 Task: Create a due date automation trigger when advanced on, on the monday of the week a card is due add dates not starting today at 11:00 AM.
Action: Mouse moved to (777, 315)
Screenshot: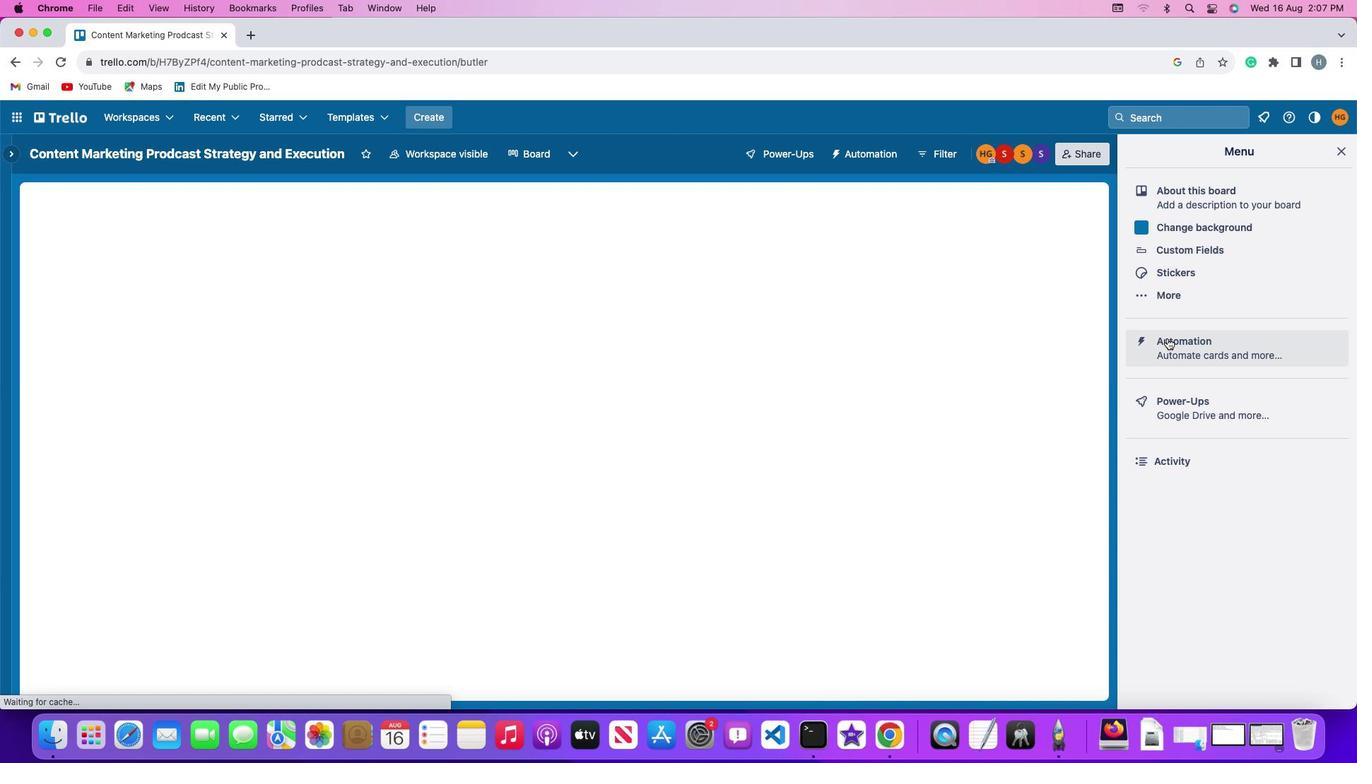 
Action: Mouse pressed left at (777, 315)
Screenshot: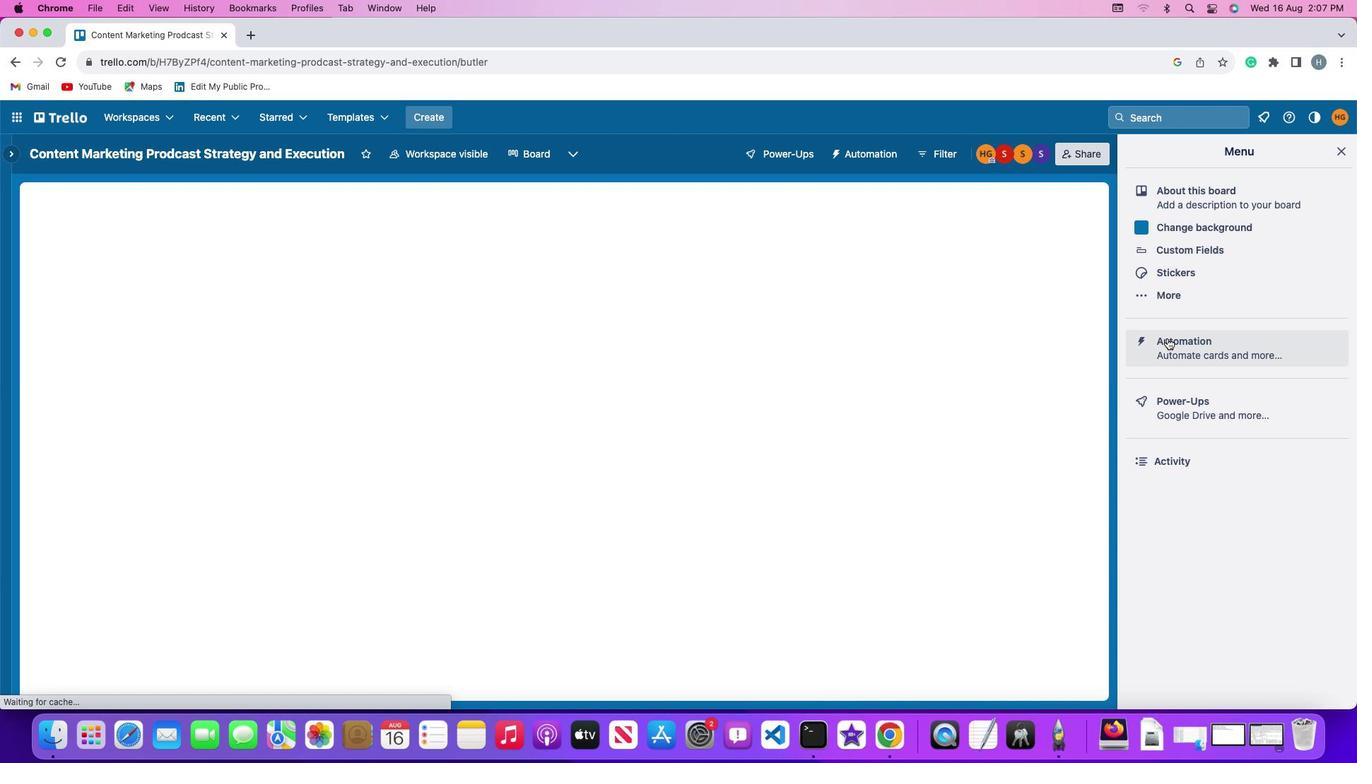 
Action: Mouse pressed left at (777, 315)
Screenshot: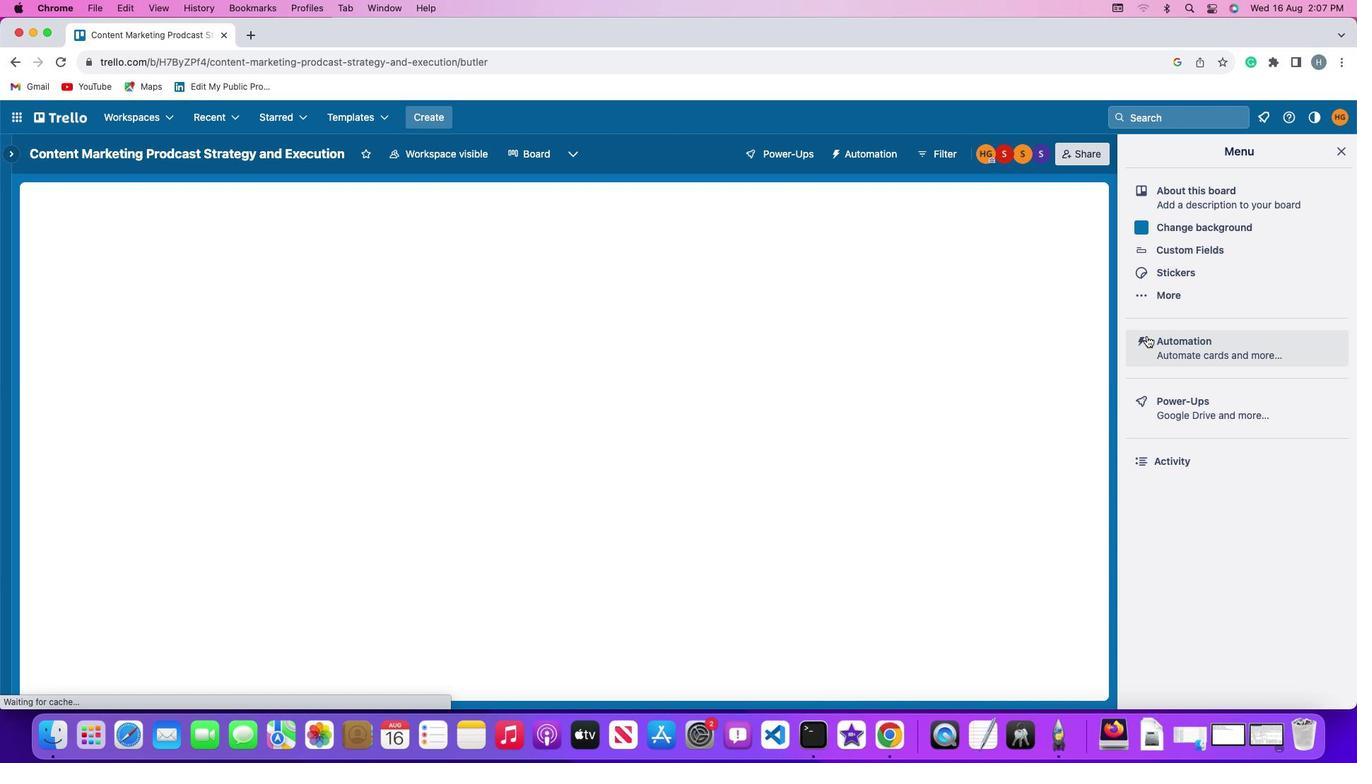 
Action: Mouse moved to (433, 312)
Screenshot: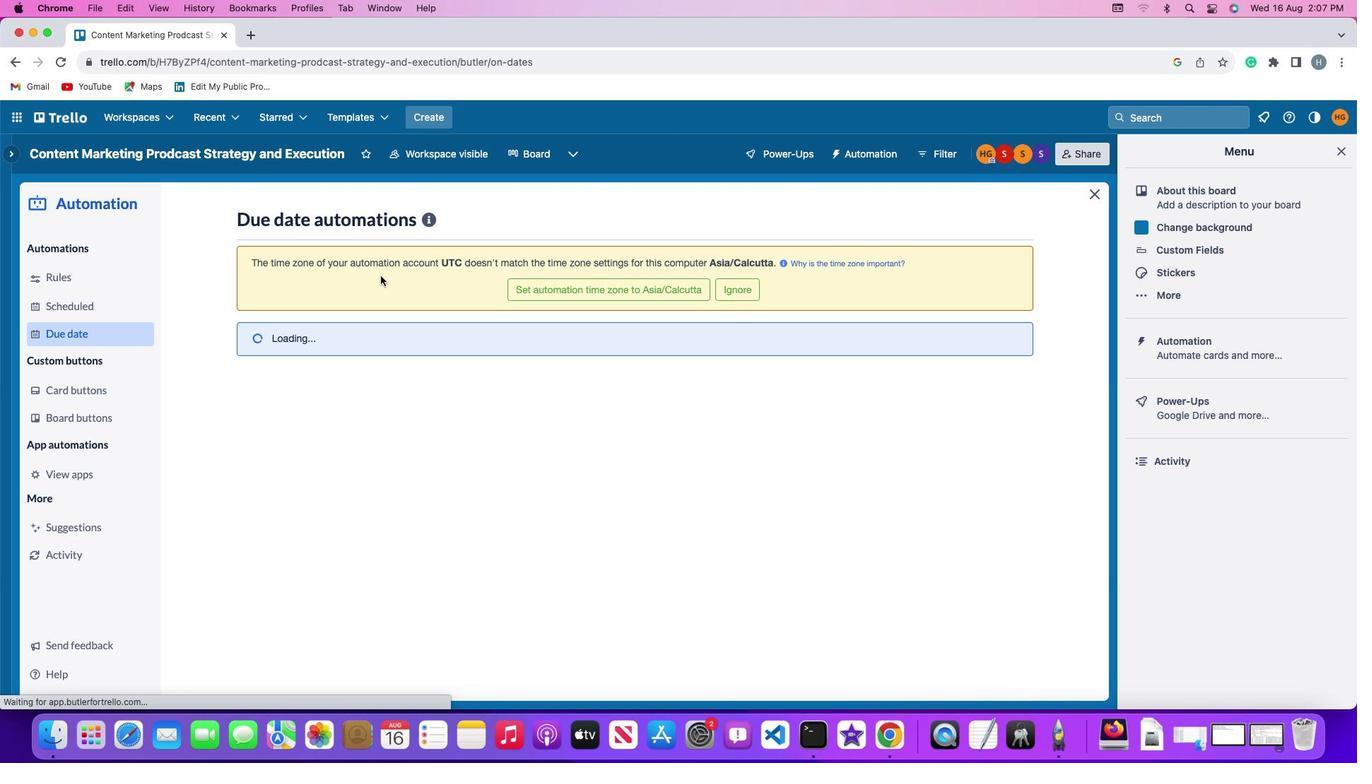 
Action: Mouse pressed left at (433, 312)
Screenshot: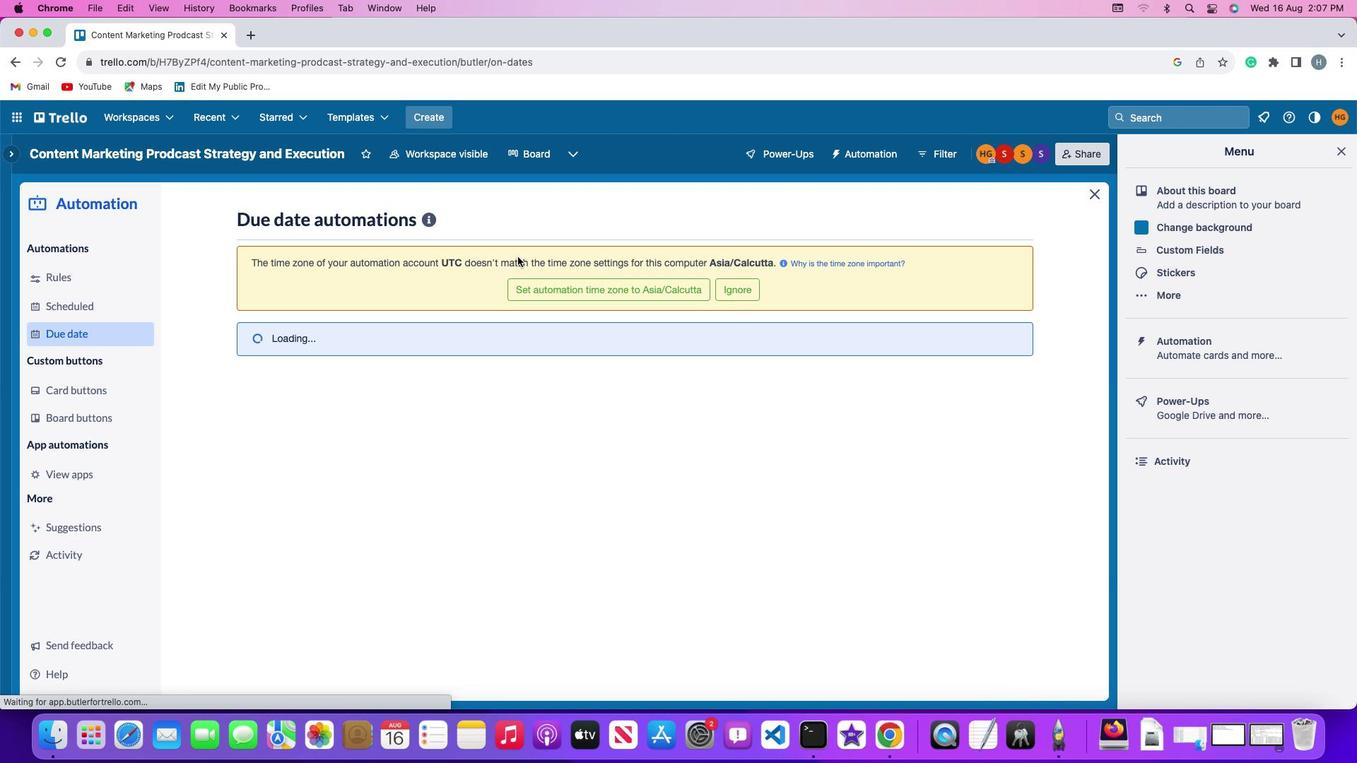 
Action: Mouse moved to (702, 249)
Screenshot: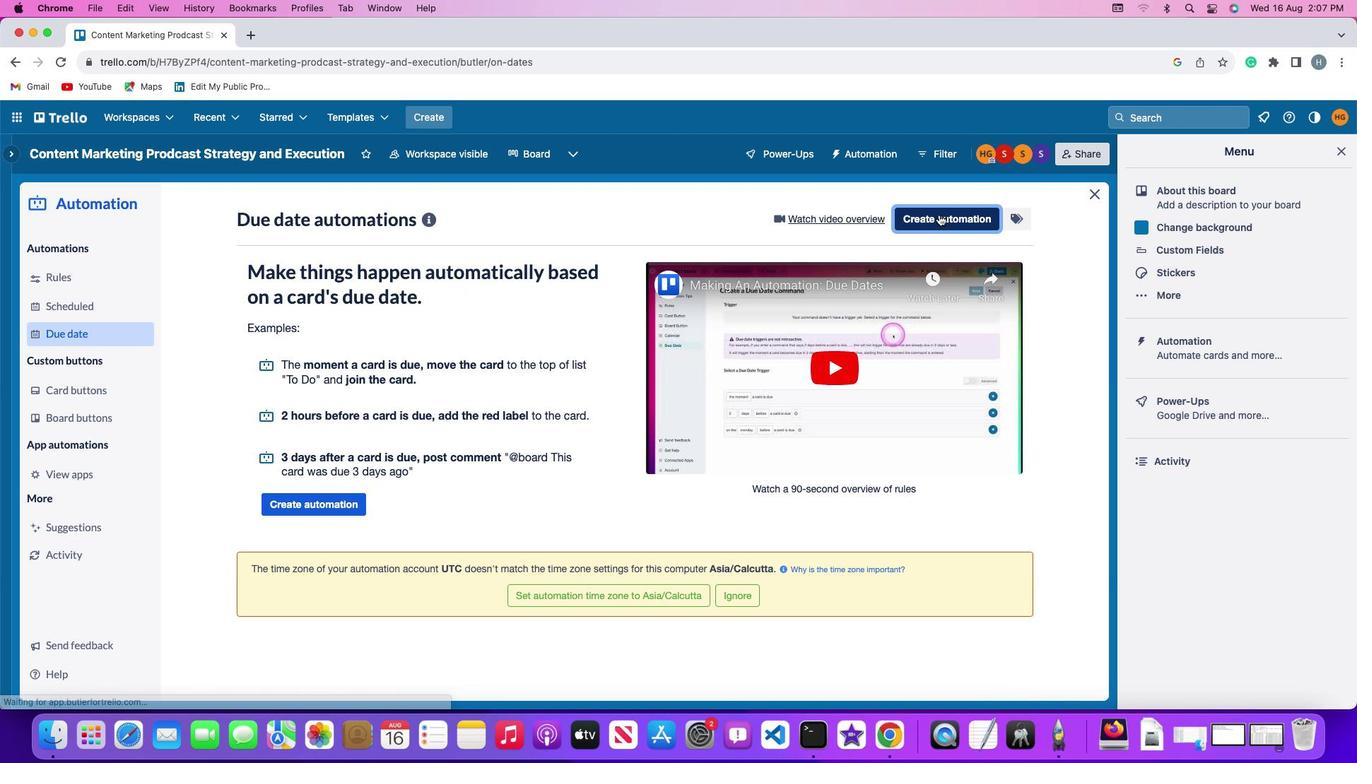 
Action: Mouse pressed left at (702, 249)
Screenshot: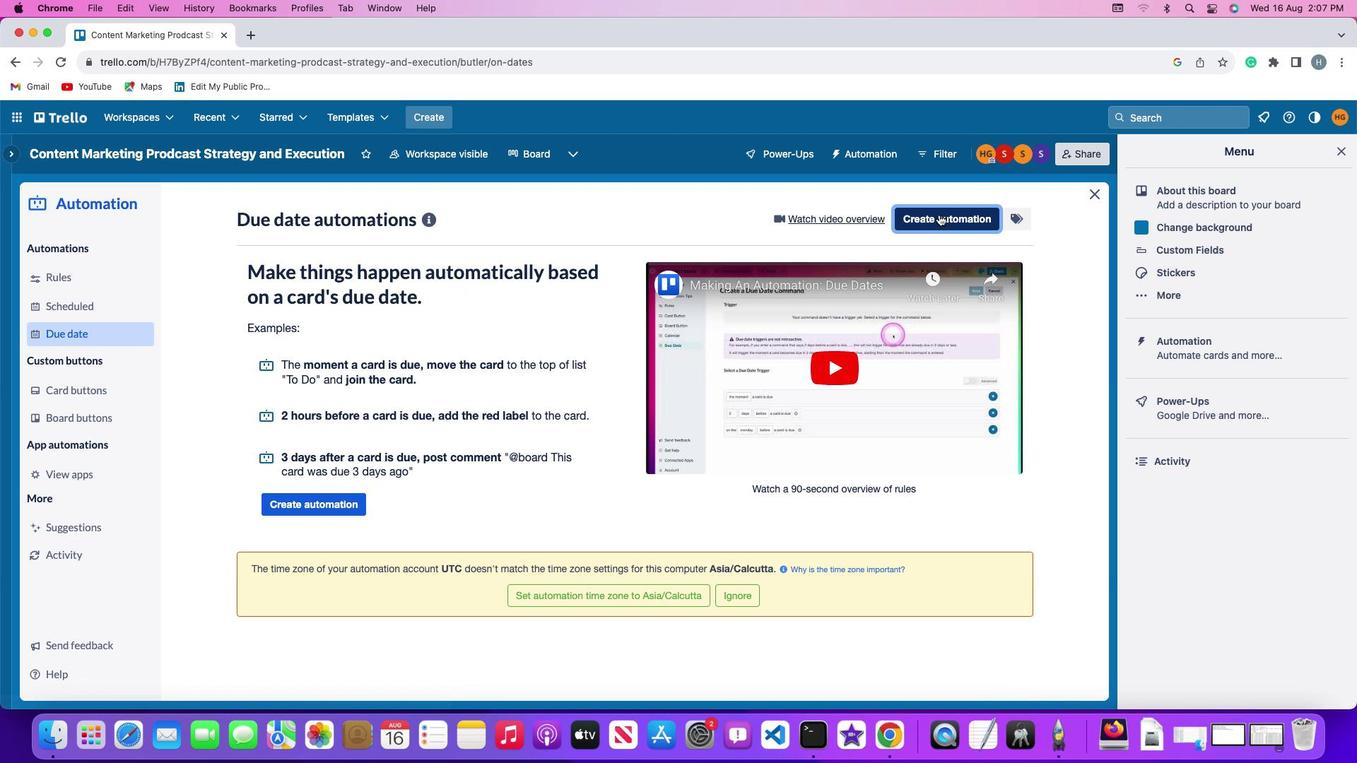 
Action: Mouse moved to (485, 325)
Screenshot: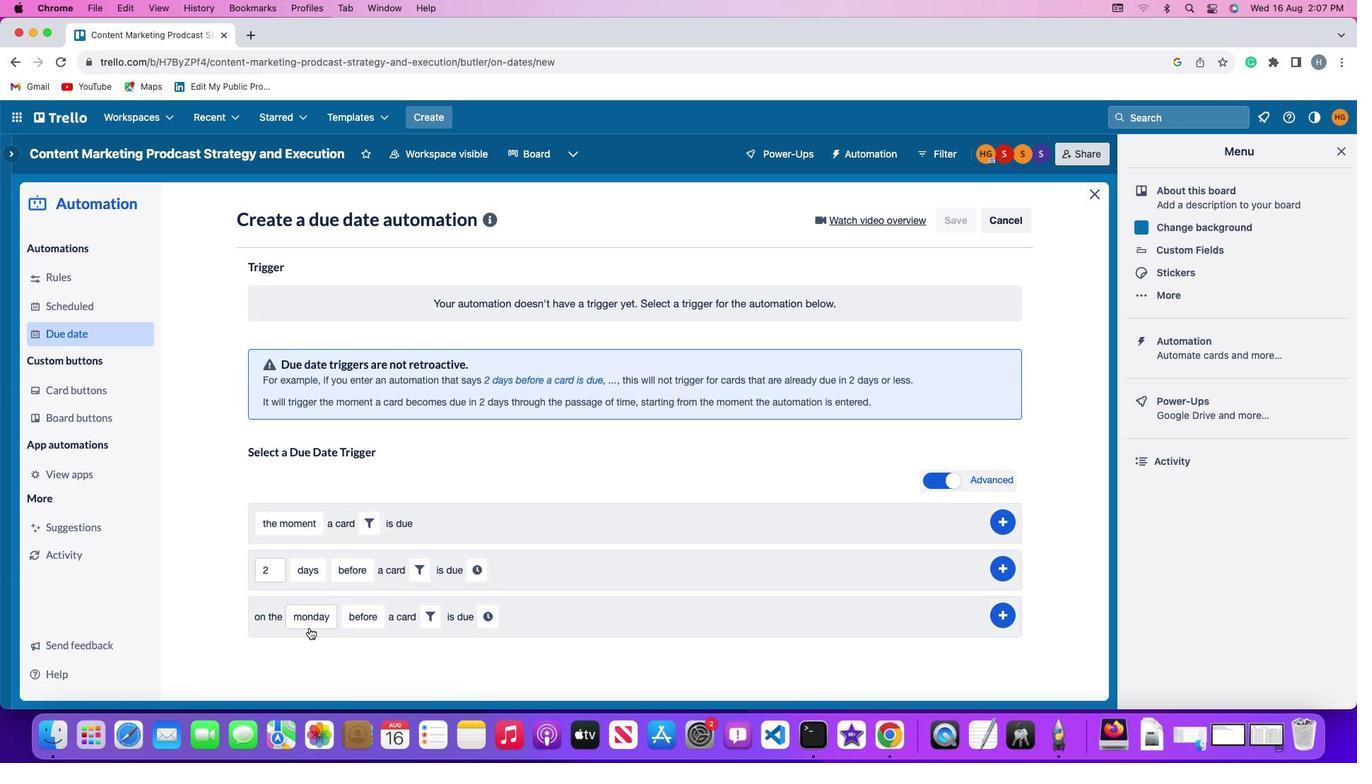 
Action: Mouse pressed left at (485, 325)
Screenshot: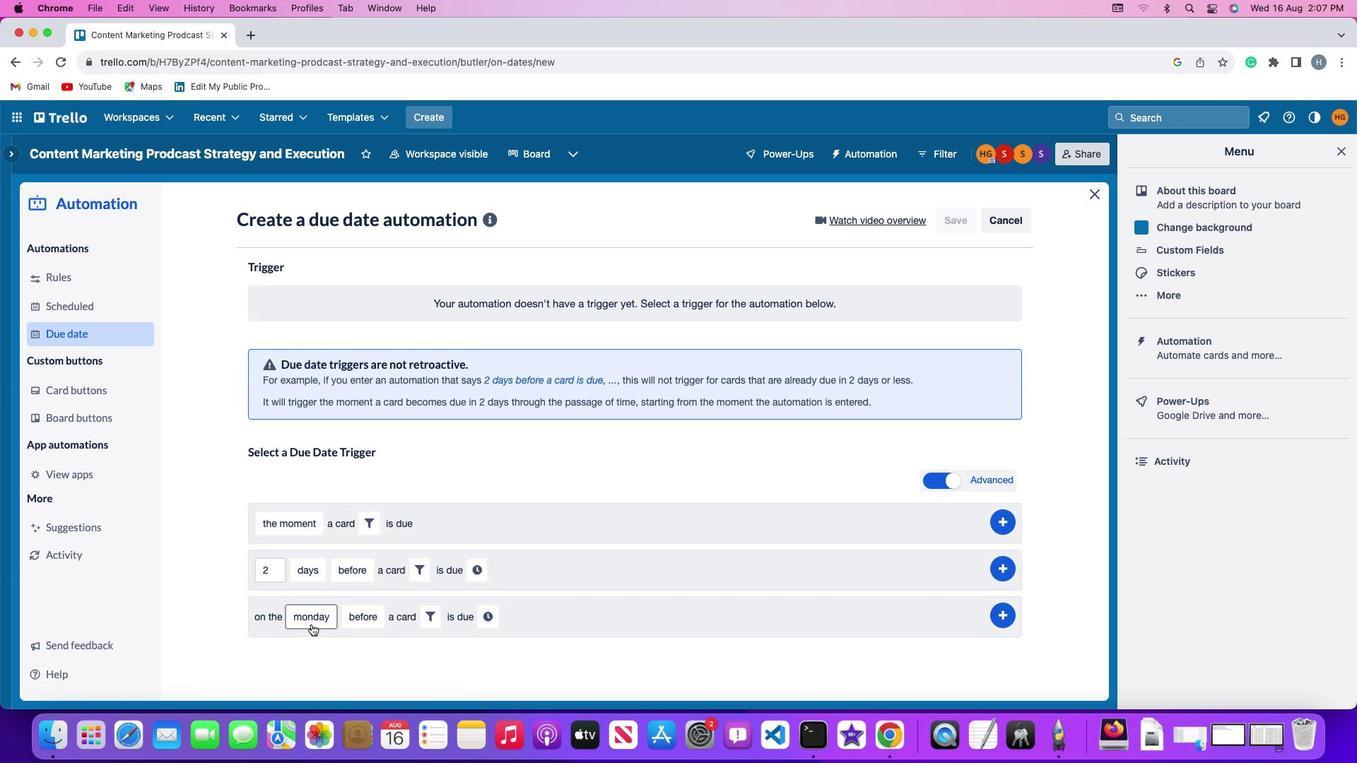 
Action: Mouse moved to (499, 465)
Screenshot: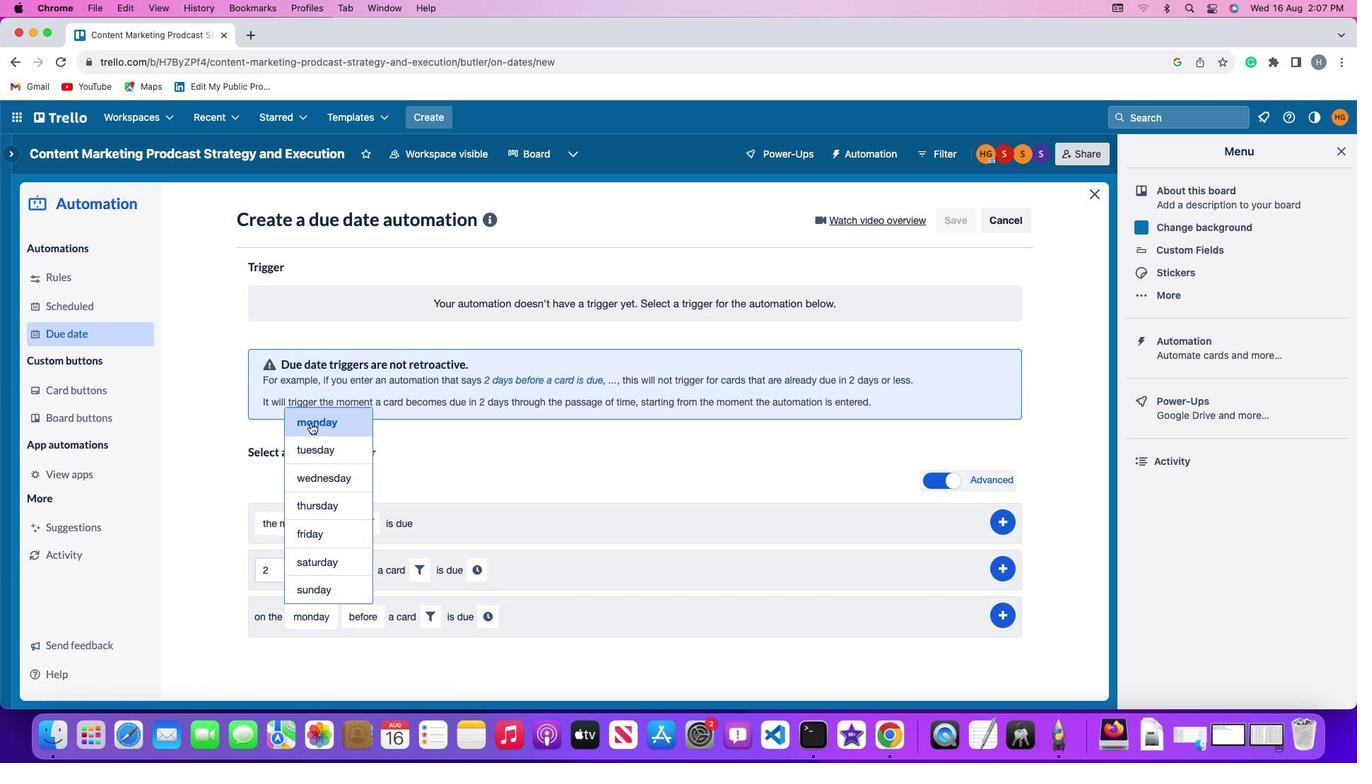 
Action: Mouse pressed left at (499, 465)
Screenshot: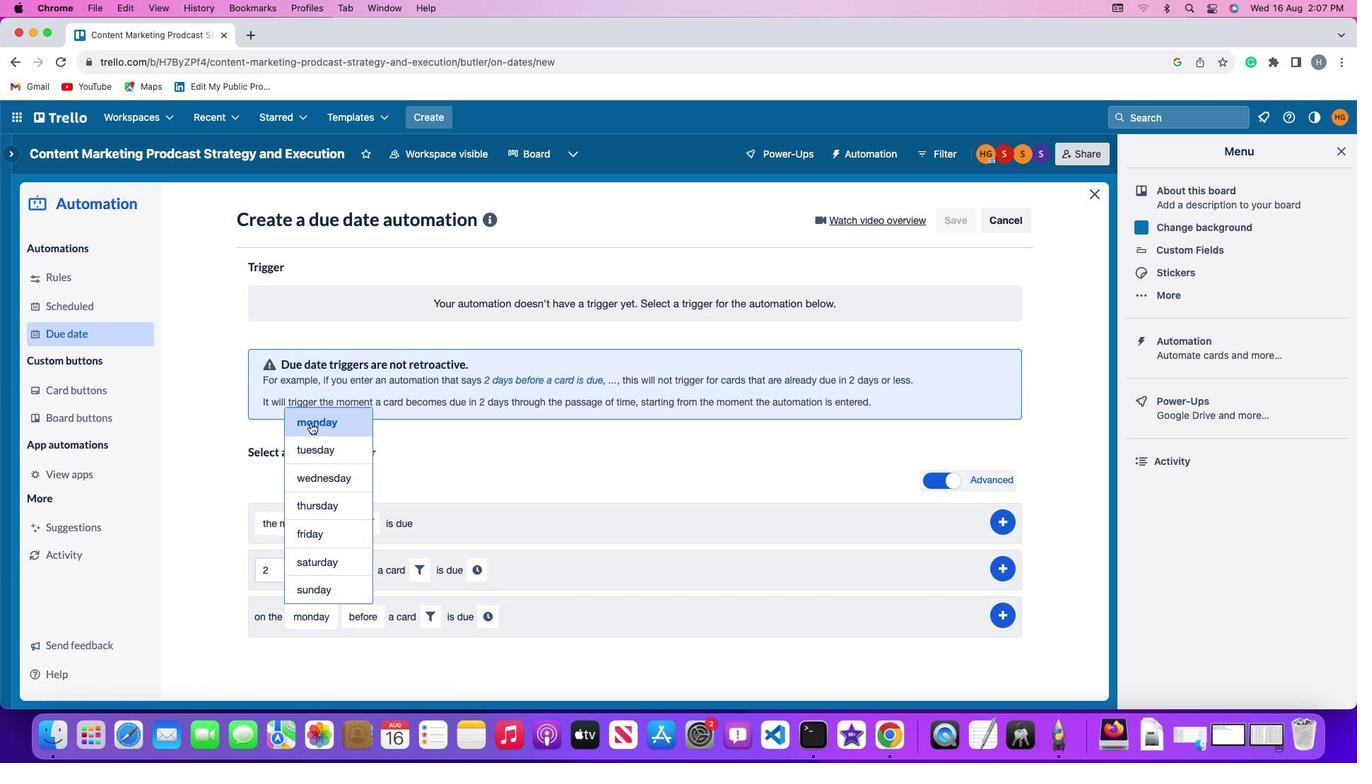 
Action: Mouse moved to (499, 359)
Screenshot: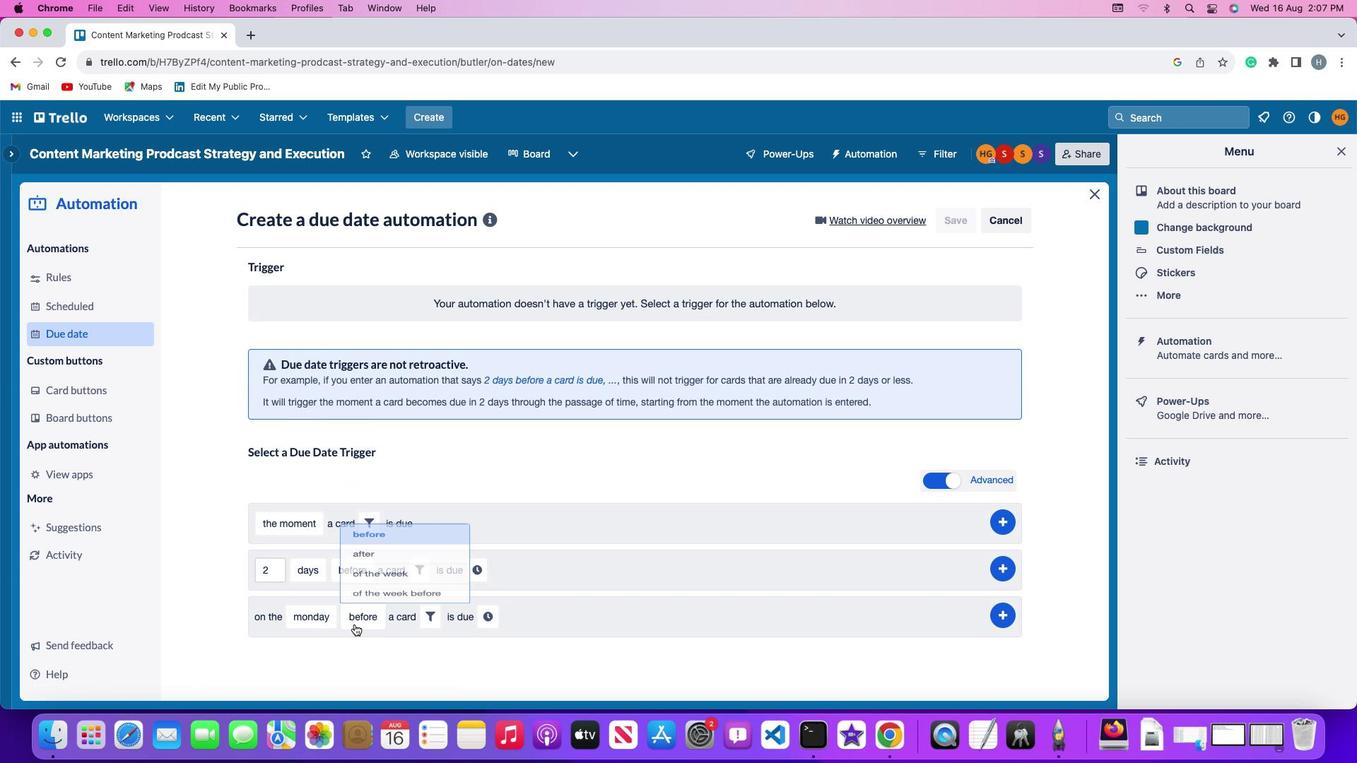 
Action: Mouse pressed left at (499, 359)
Screenshot: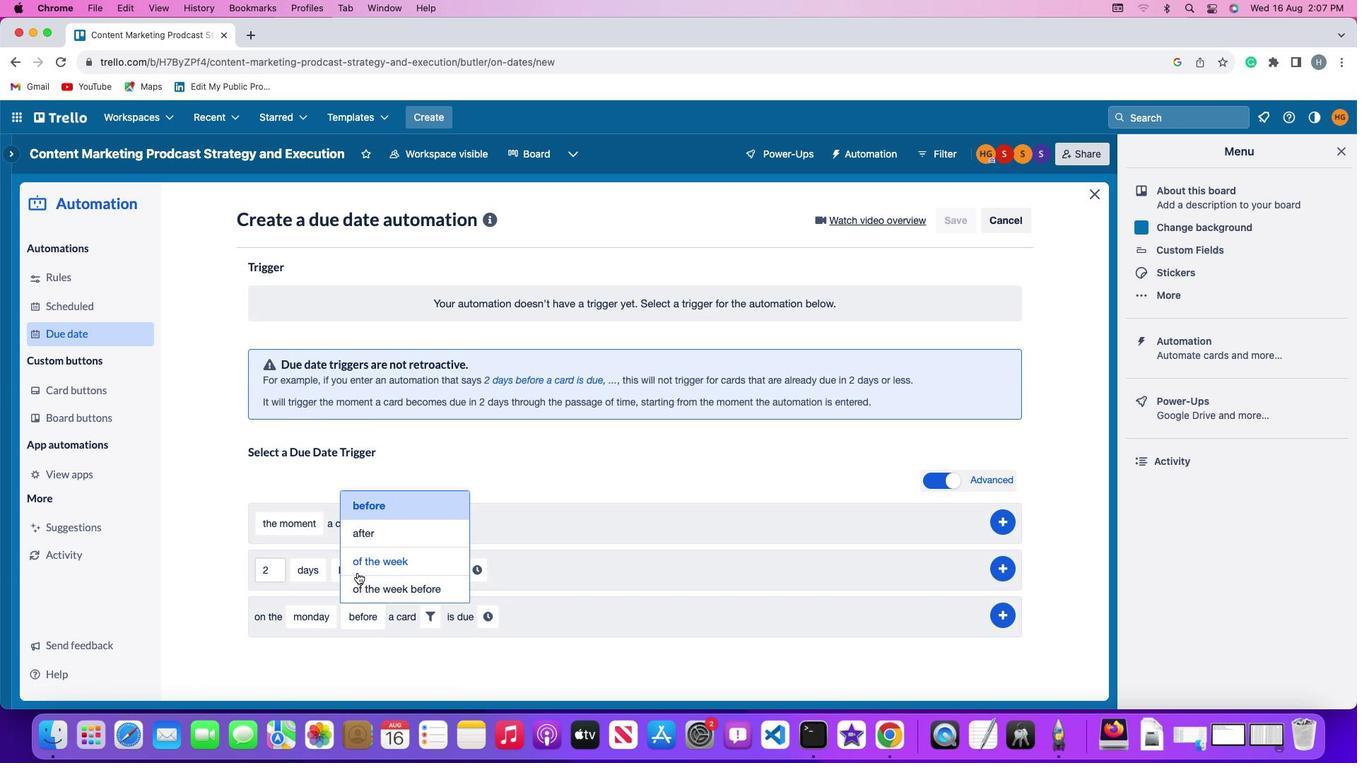 
Action: Mouse moved to (513, 466)
Screenshot: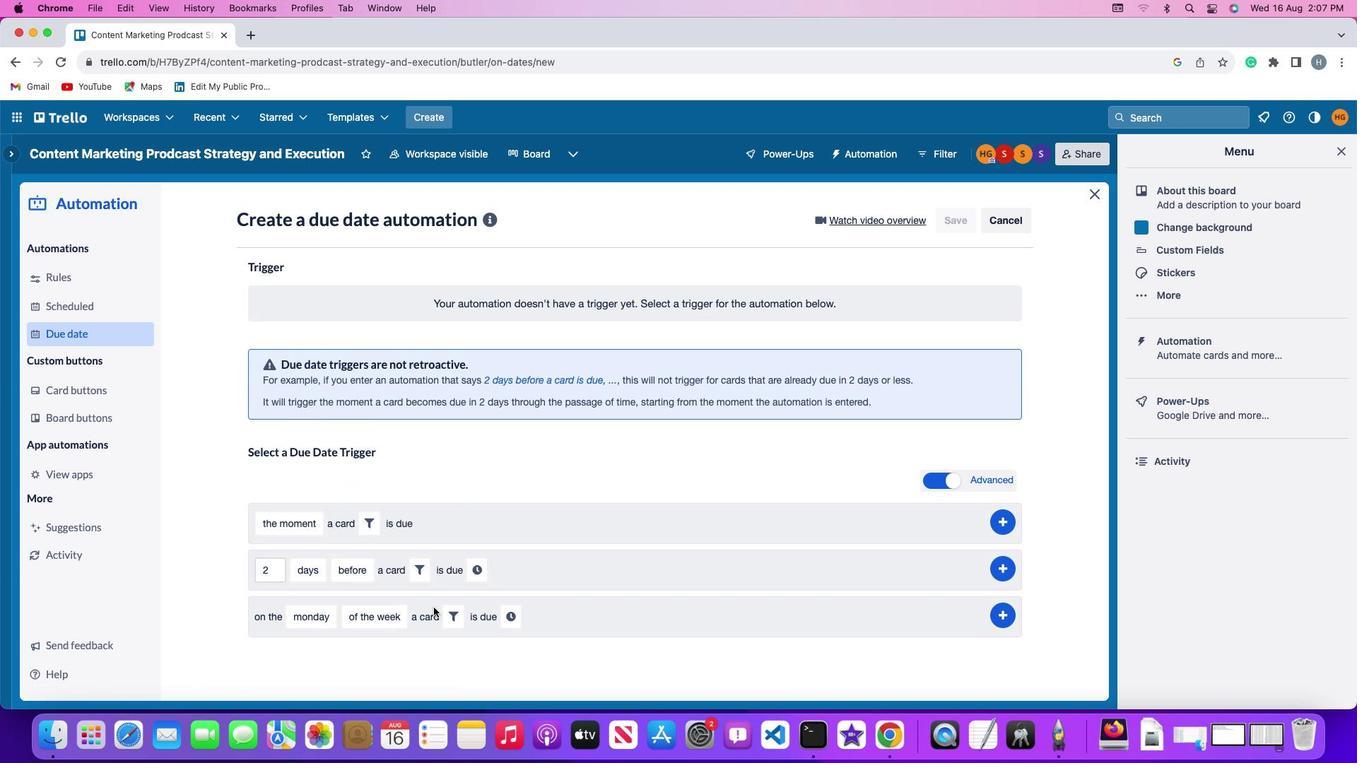 
Action: Mouse pressed left at (513, 466)
Screenshot: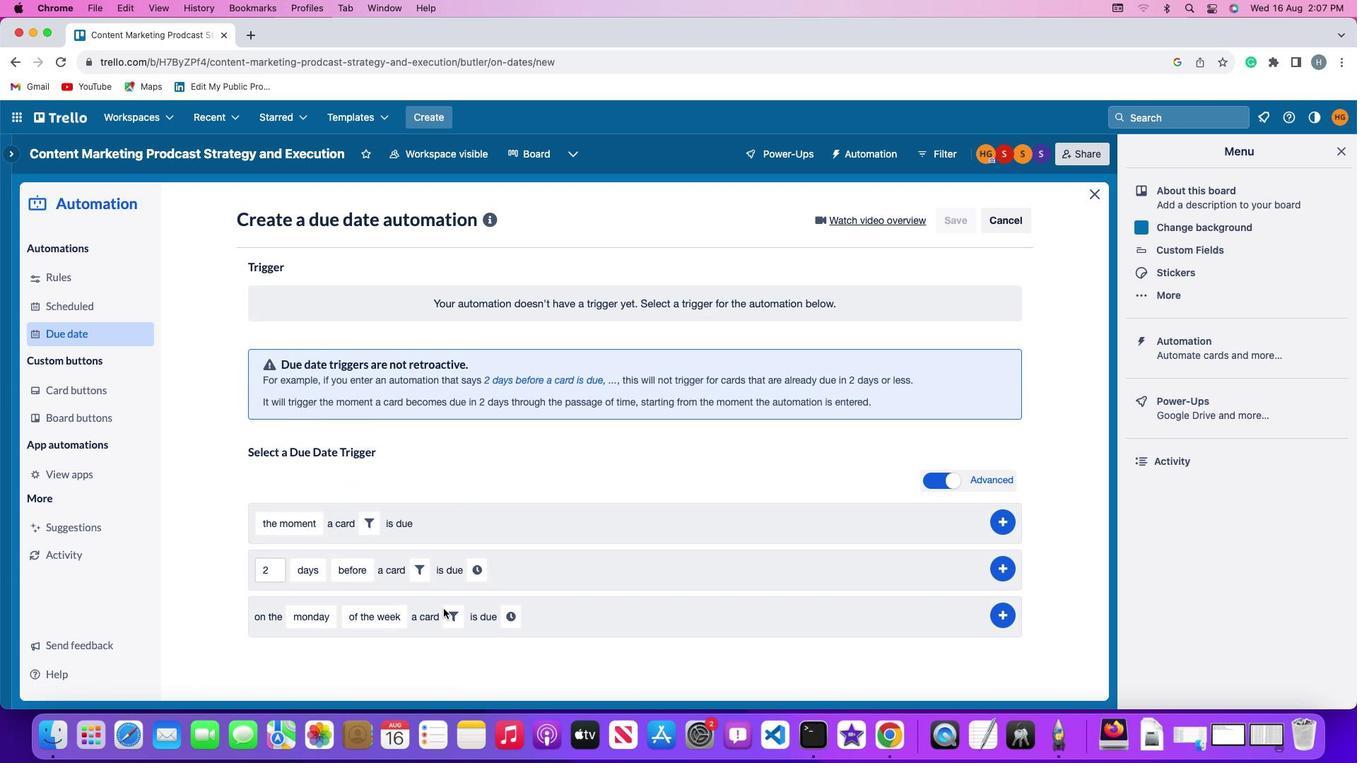 
Action: Mouse moved to (515, 435)
Screenshot: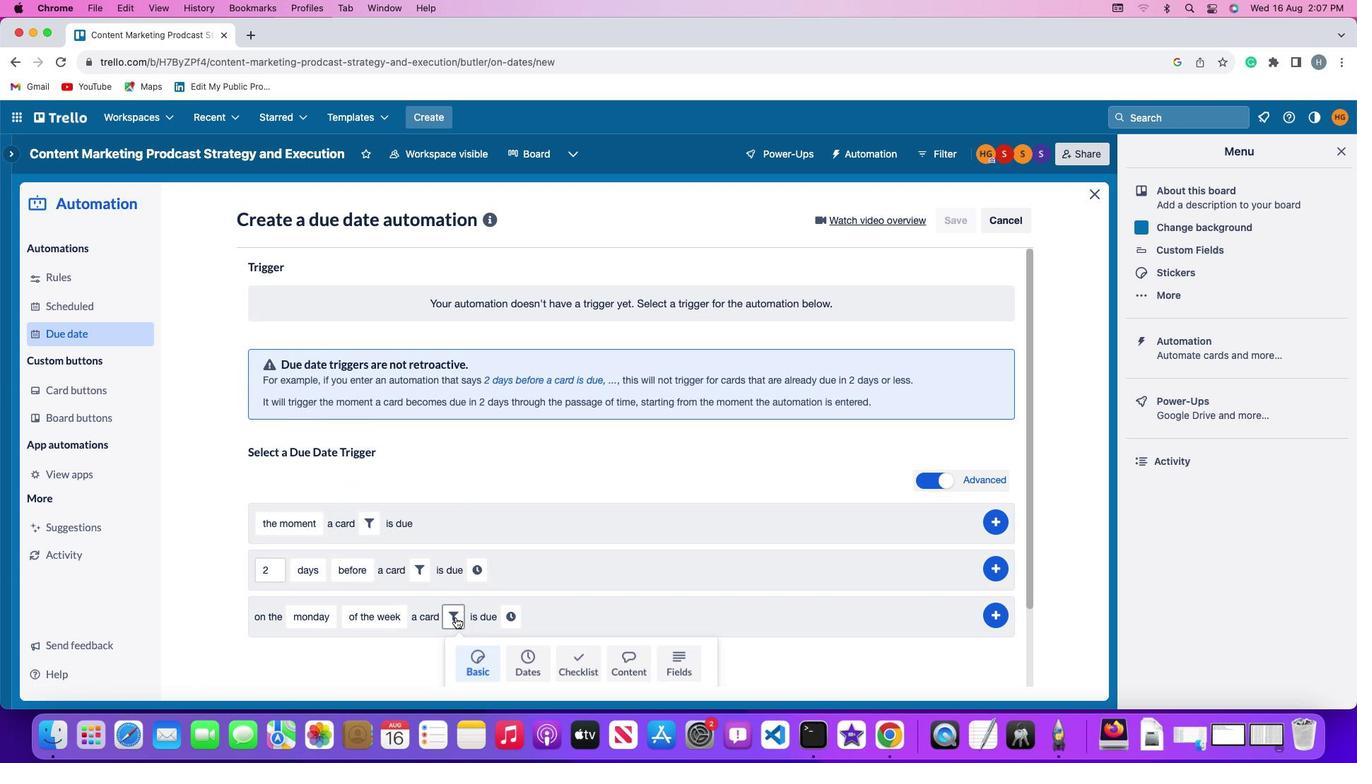 
Action: Mouse pressed left at (515, 435)
Screenshot: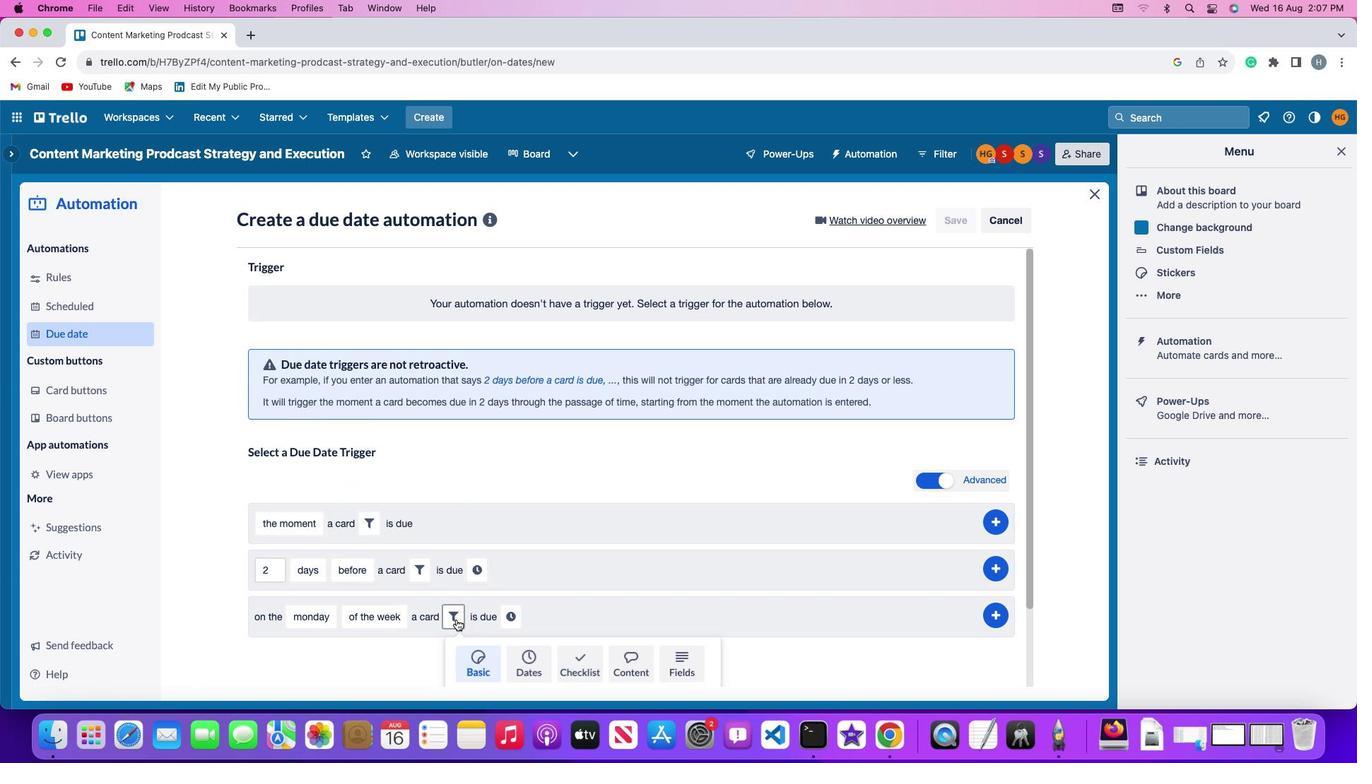 
Action: Mouse moved to (545, 459)
Screenshot: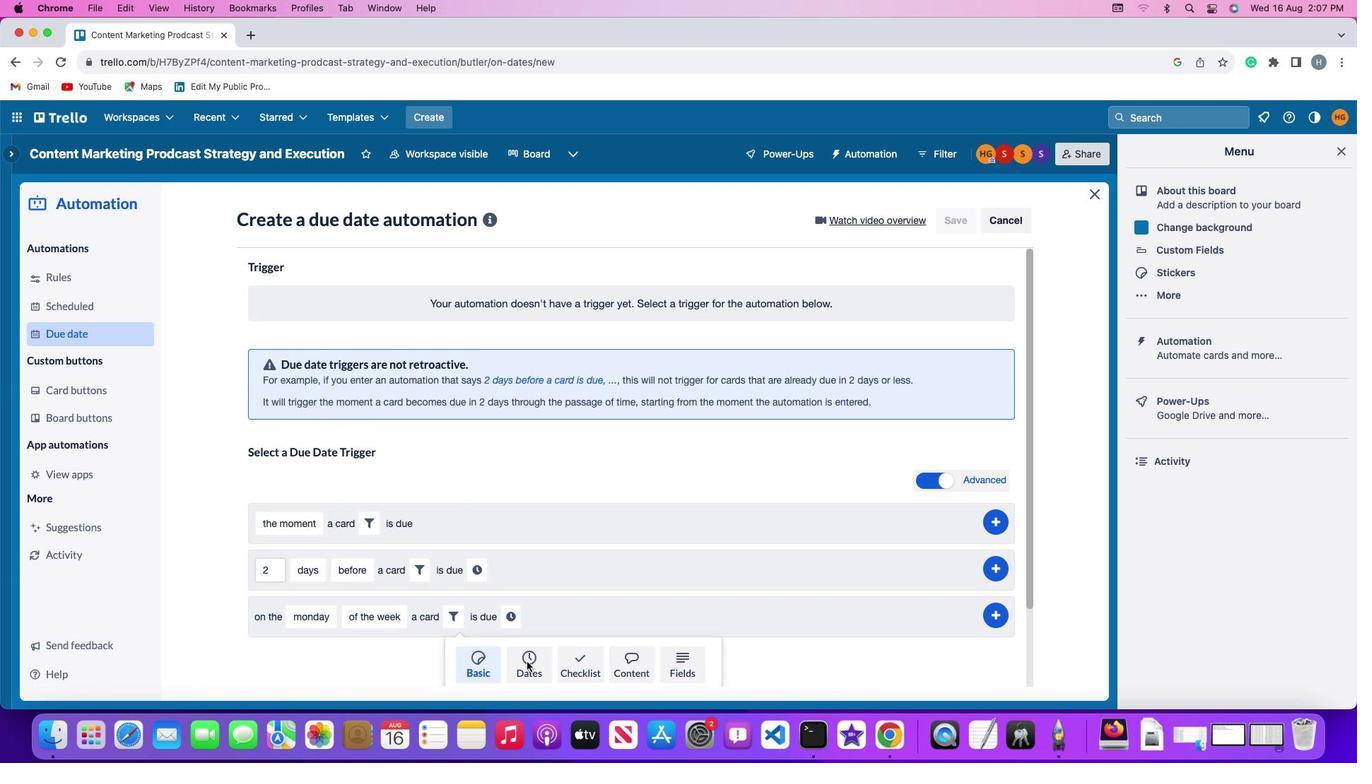 
Action: Mouse pressed left at (545, 459)
Screenshot: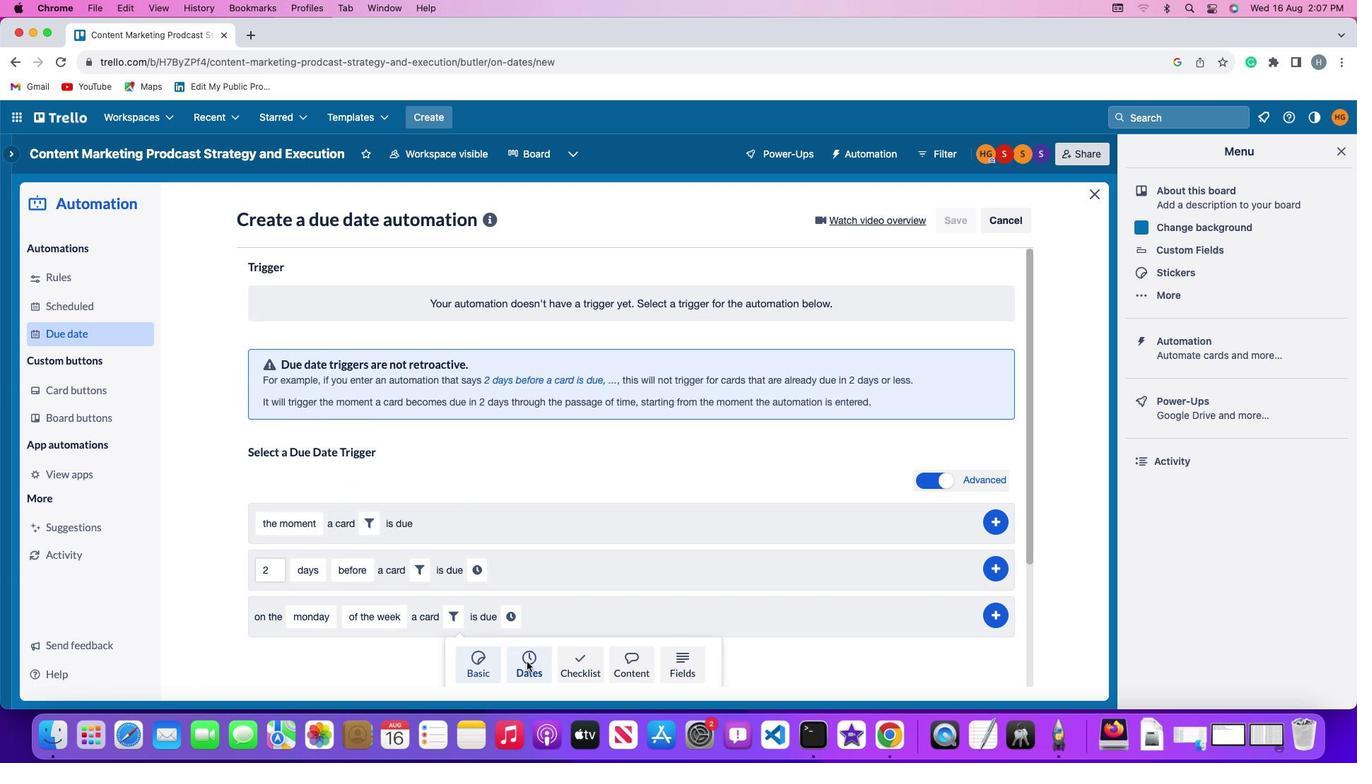 
Action: Mouse moved to (569, 485)
Screenshot: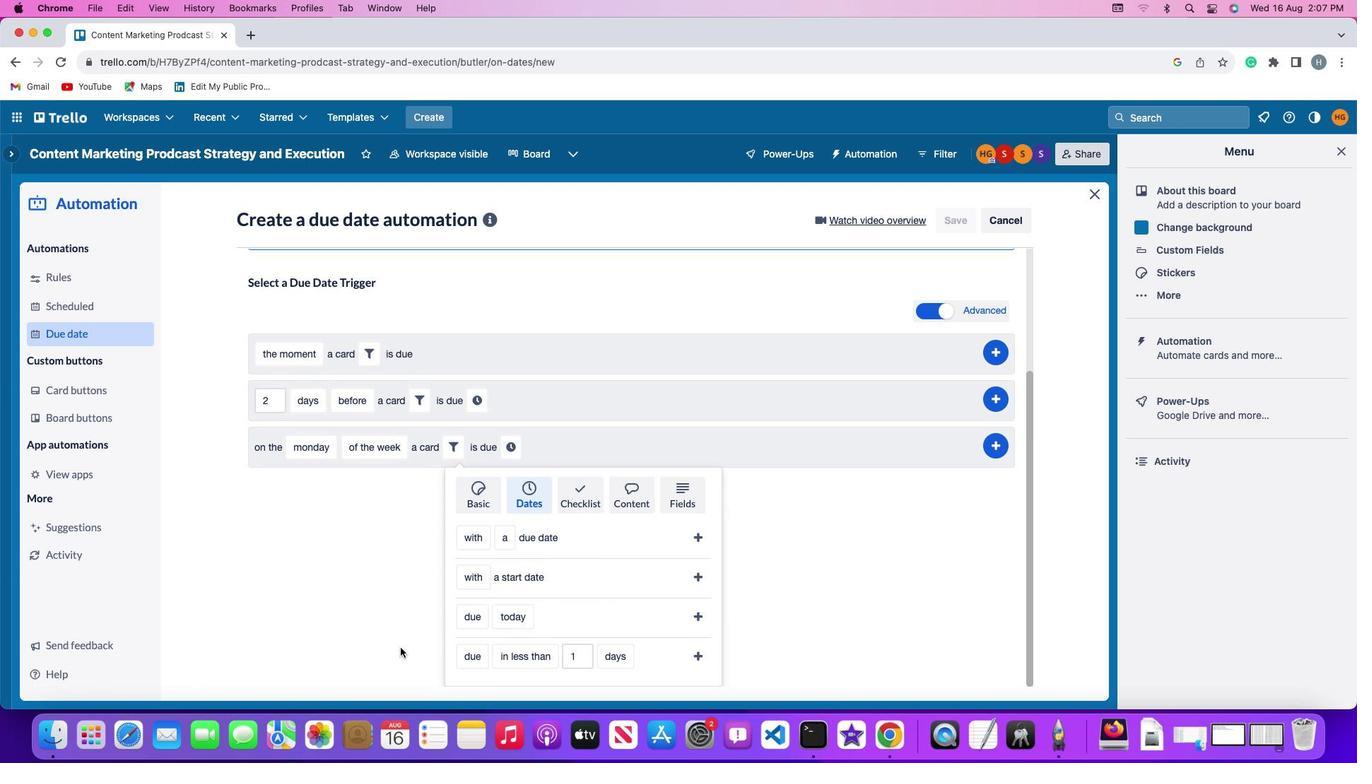
Action: Mouse pressed left at (569, 485)
Screenshot: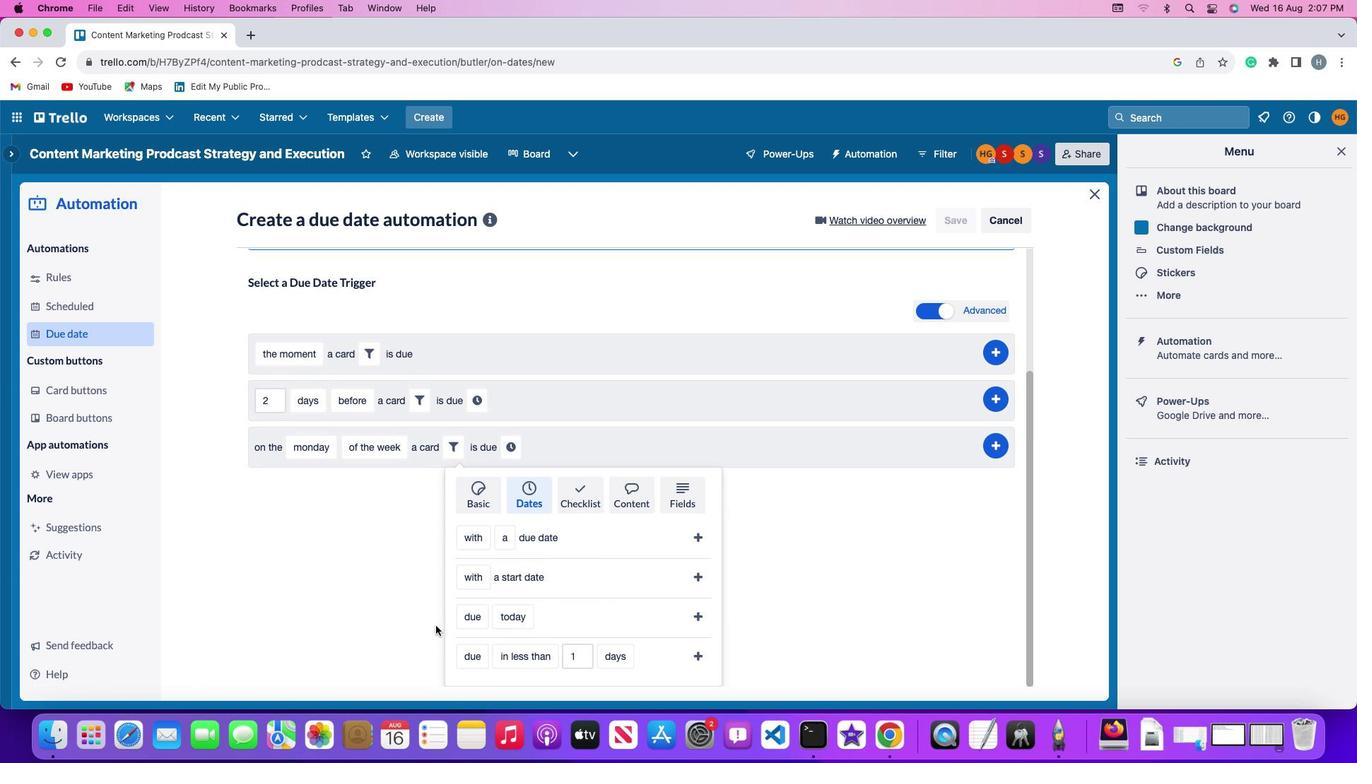 
Action: Mouse moved to (539, 485)
Screenshot: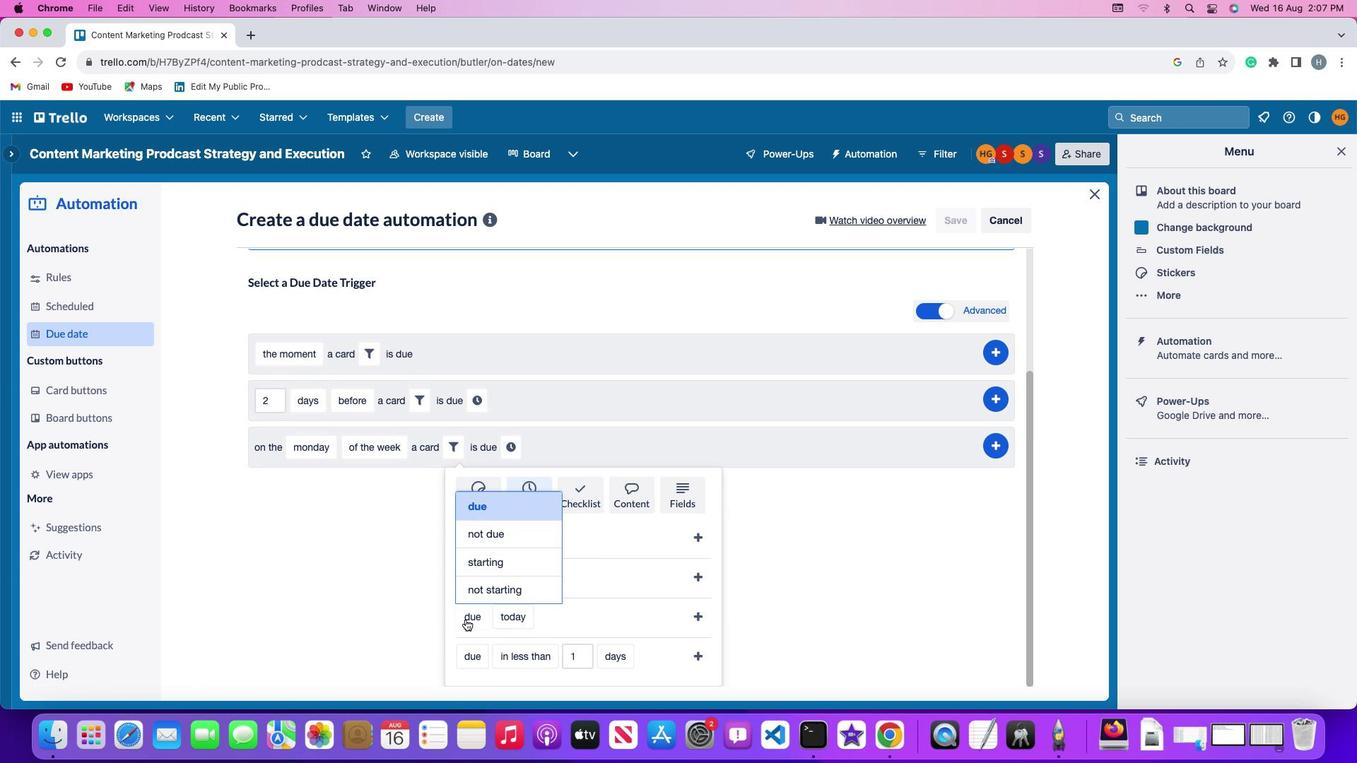 
Action: Mouse scrolled (539, 485) with delta (398, 136)
Screenshot: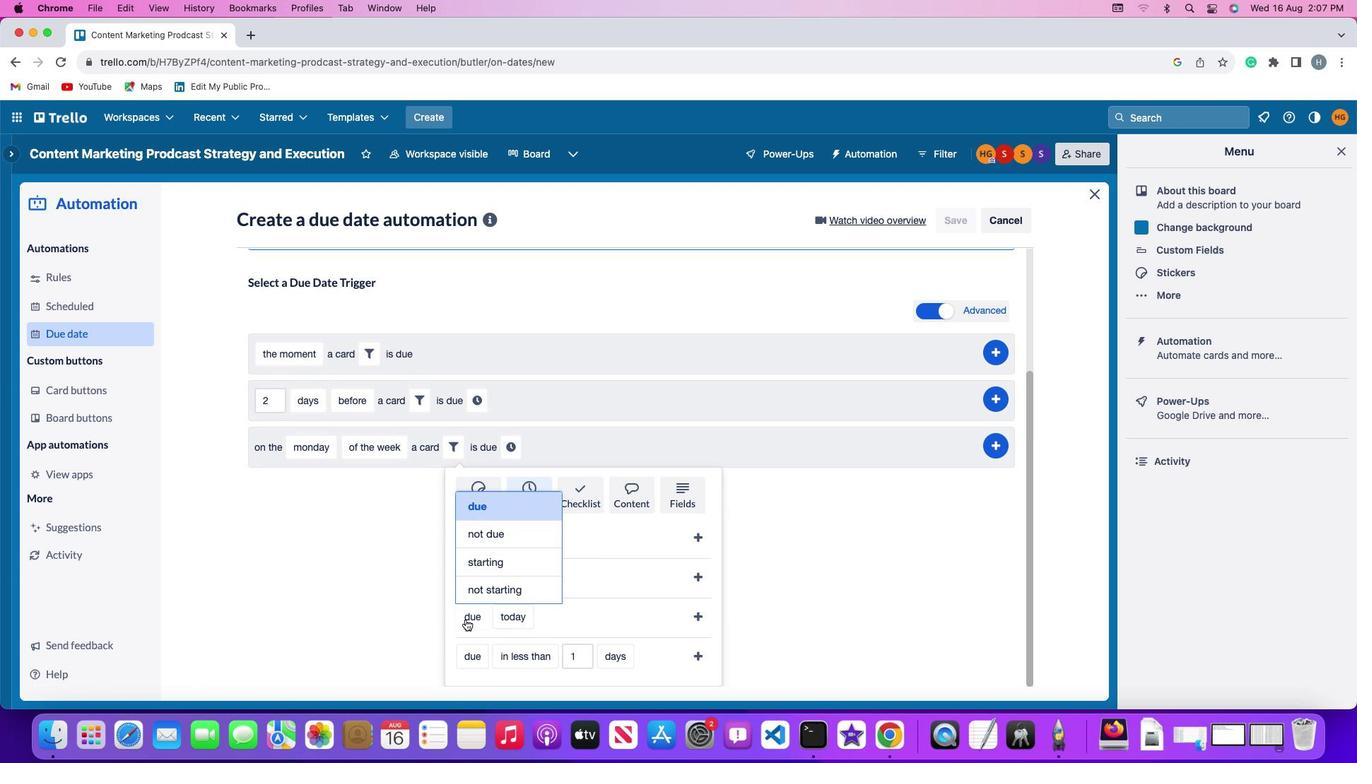 
Action: Mouse moved to (539, 485)
Screenshot: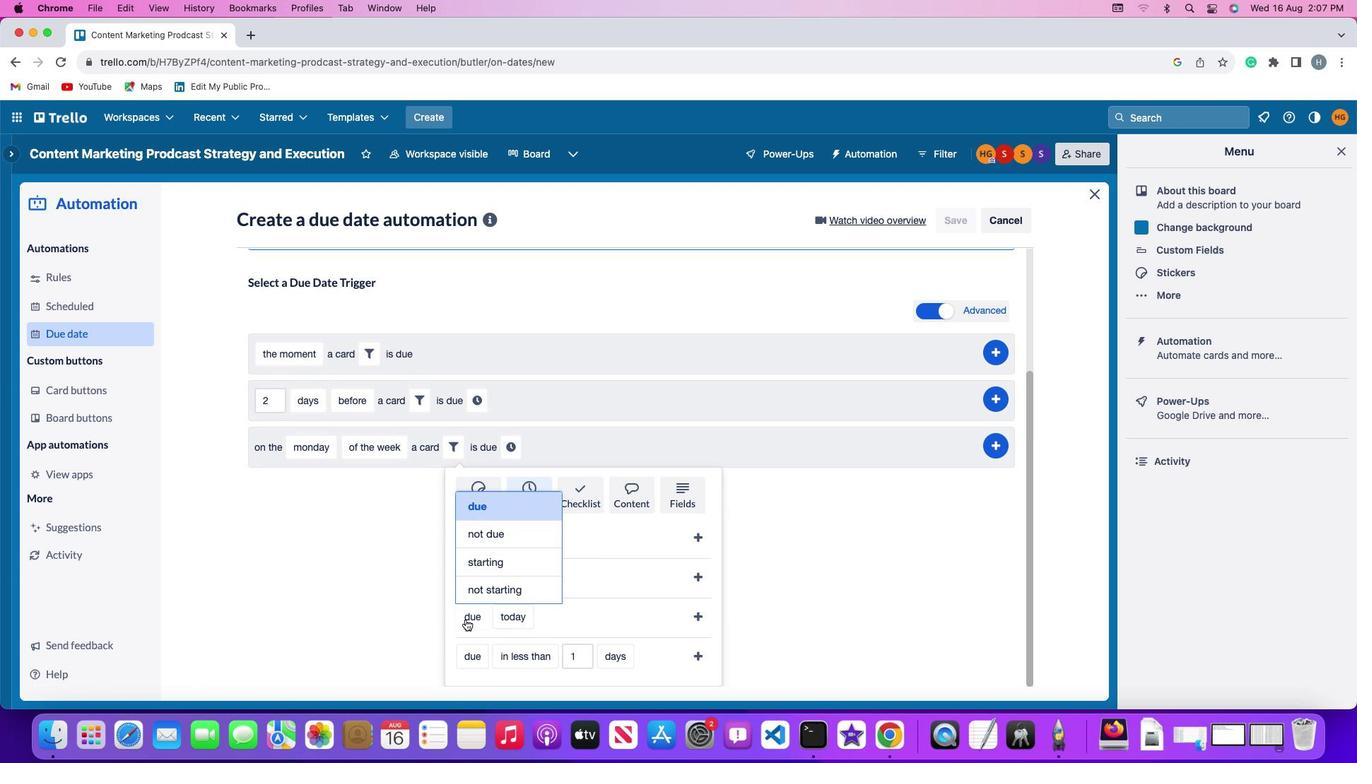 
Action: Mouse scrolled (539, 485) with delta (398, 136)
Screenshot: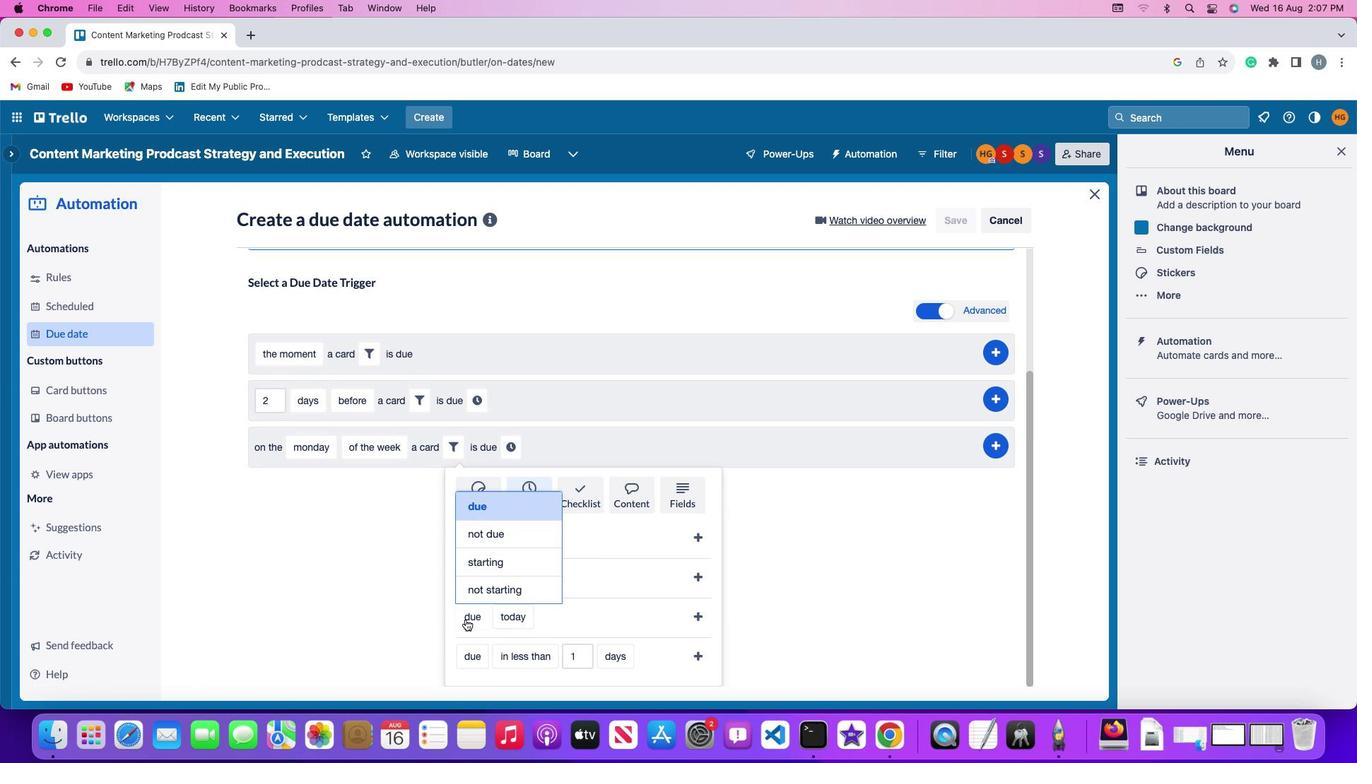 
Action: Mouse moved to (538, 485)
Screenshot: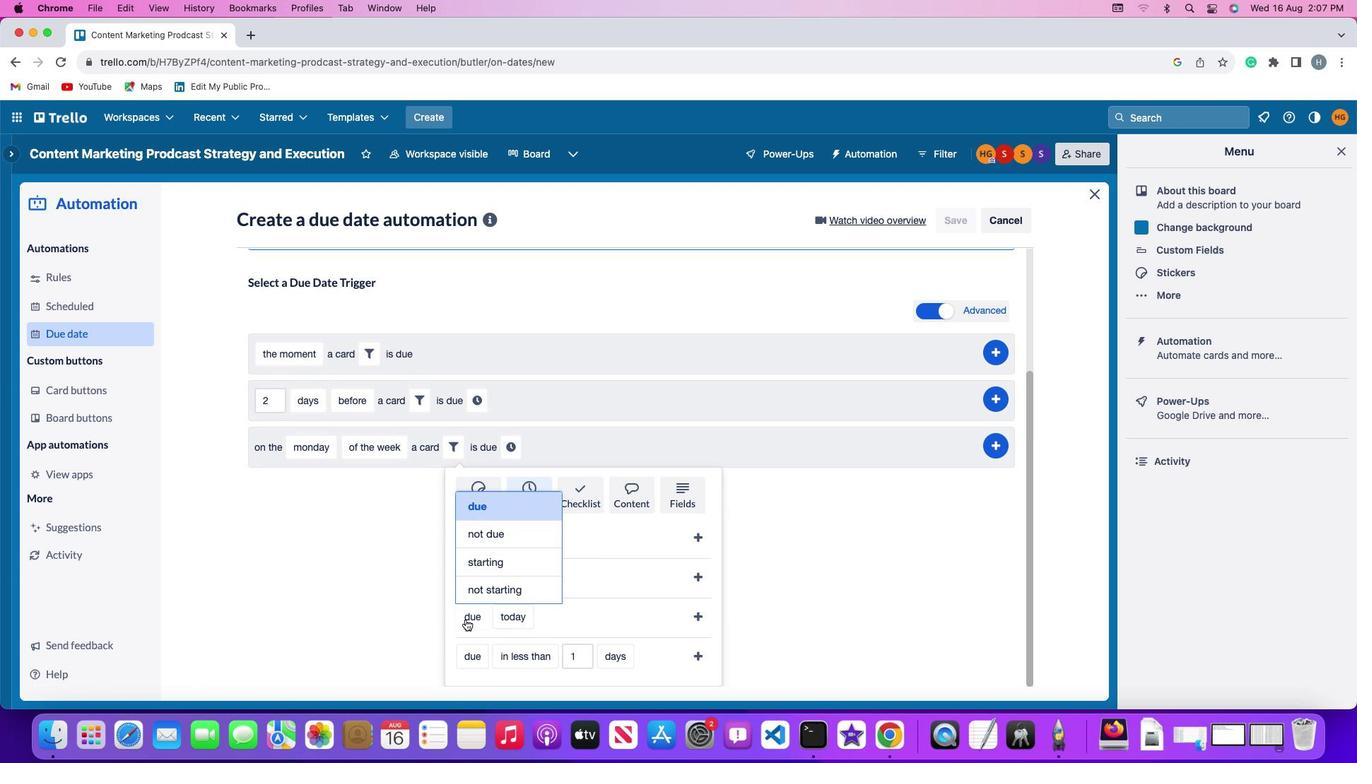 
Action: Mouse scrolled (538, 485) with delta (398, 135)
Screenshot: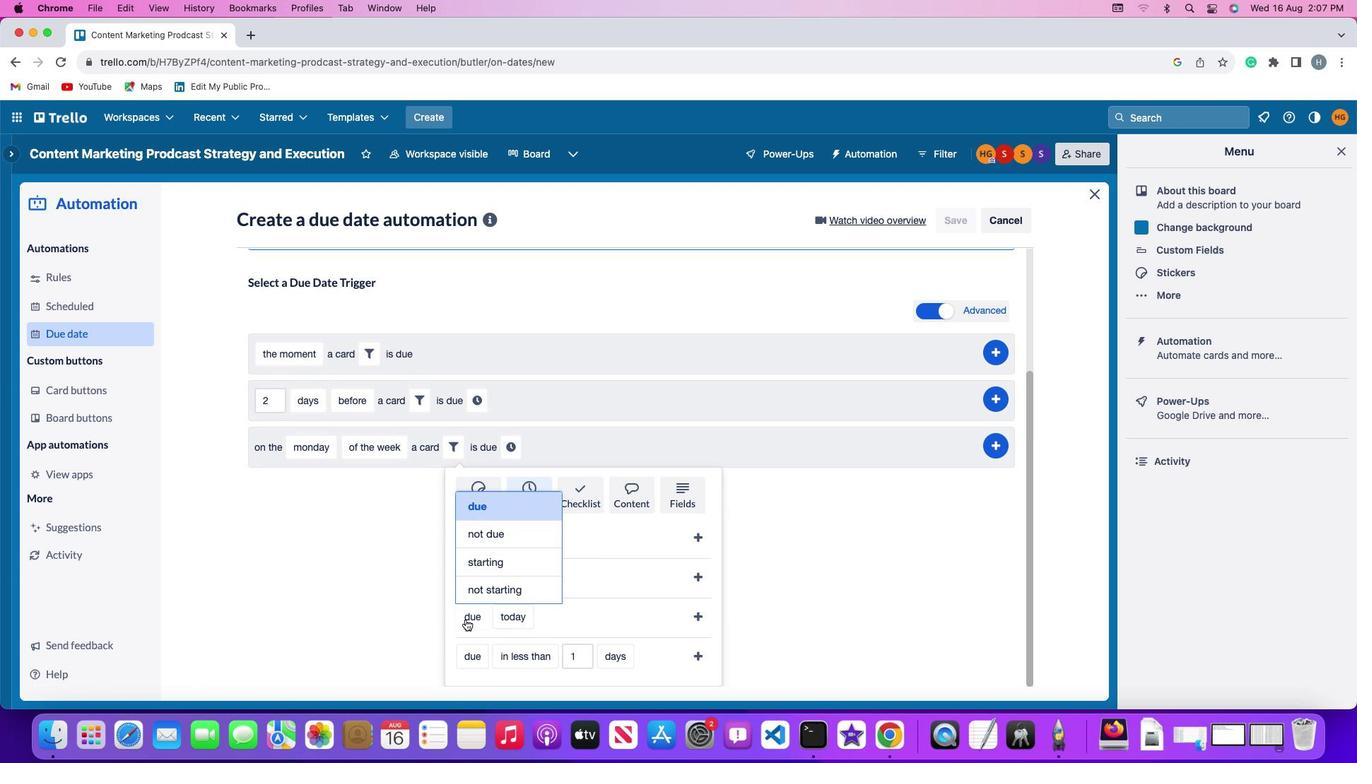
Action: Mouse moved to (538, 484)
Screenshot: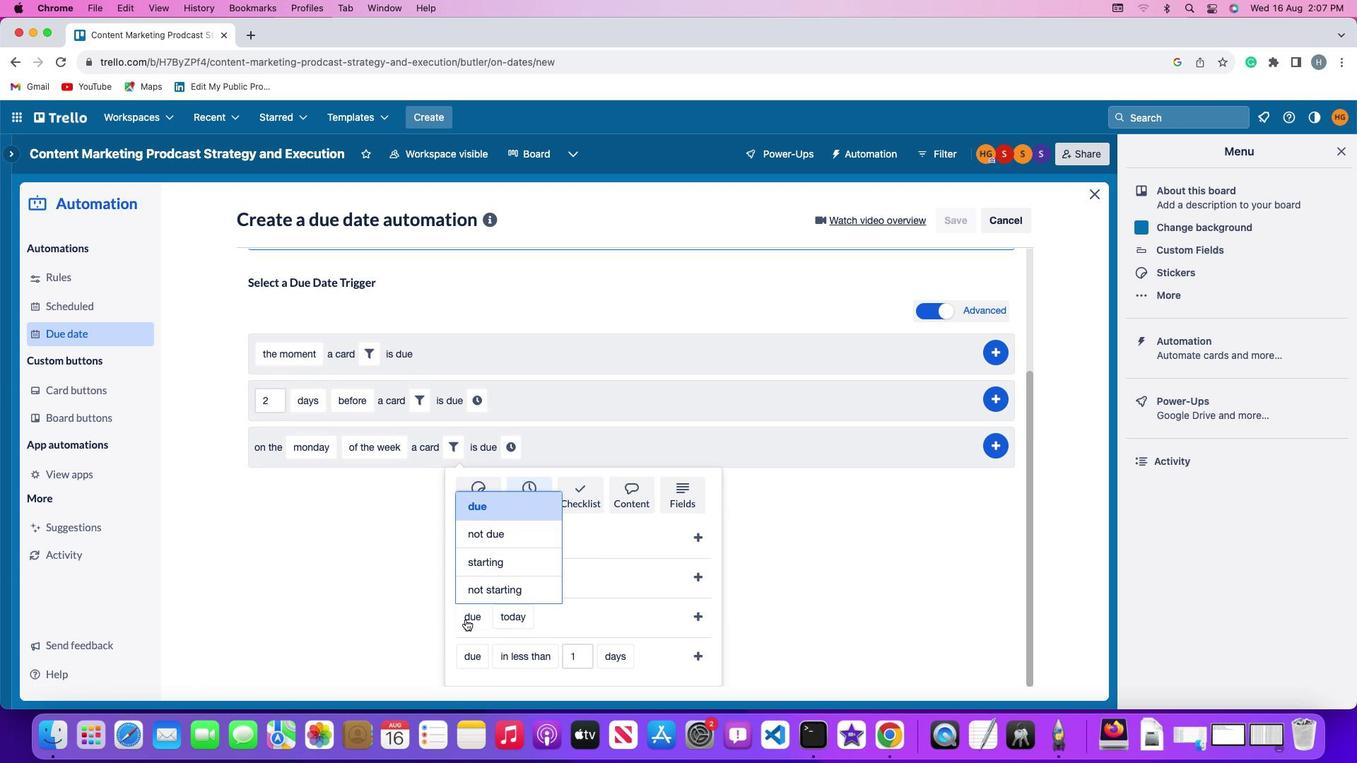 
Action: Mouse scrolled (538, 484) with delta (398, 135)
Screenshot: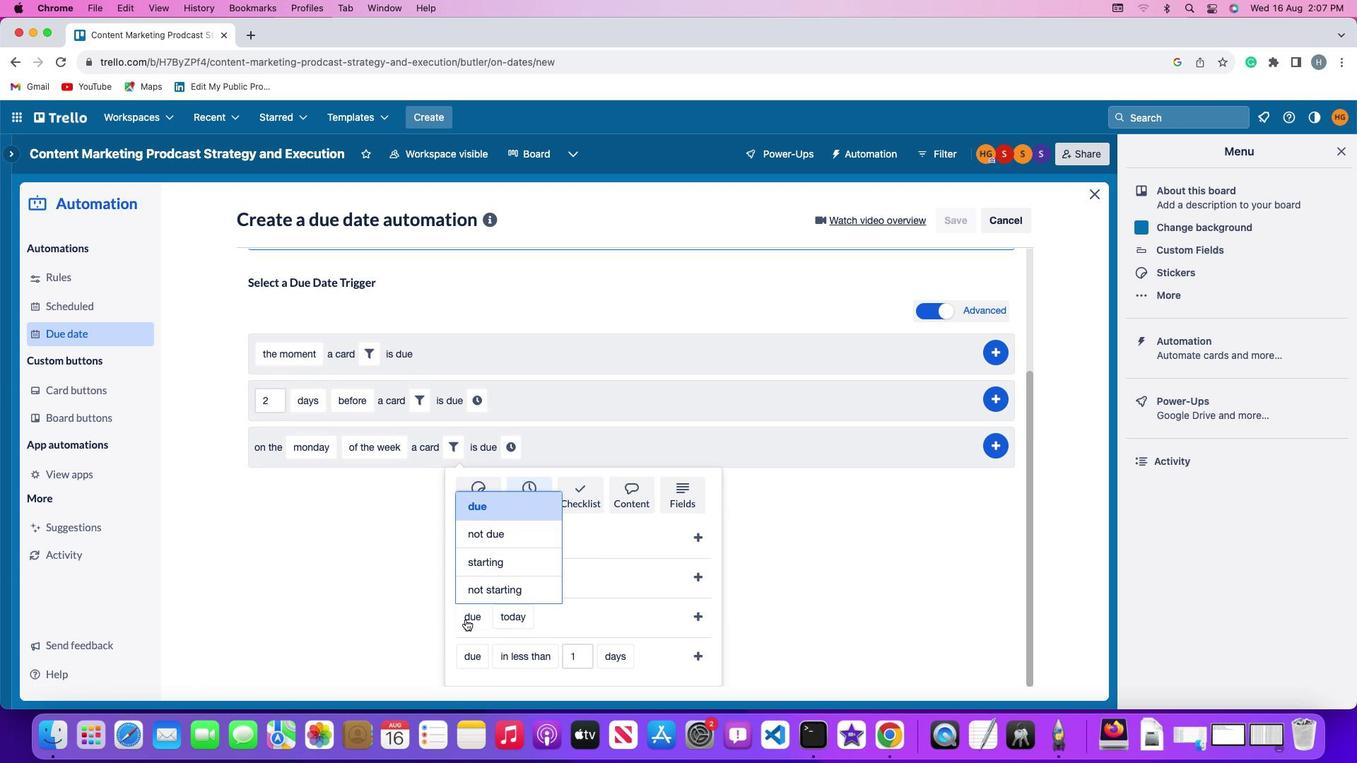 
Action: Mouse moved to (533, 482)
Screenshot: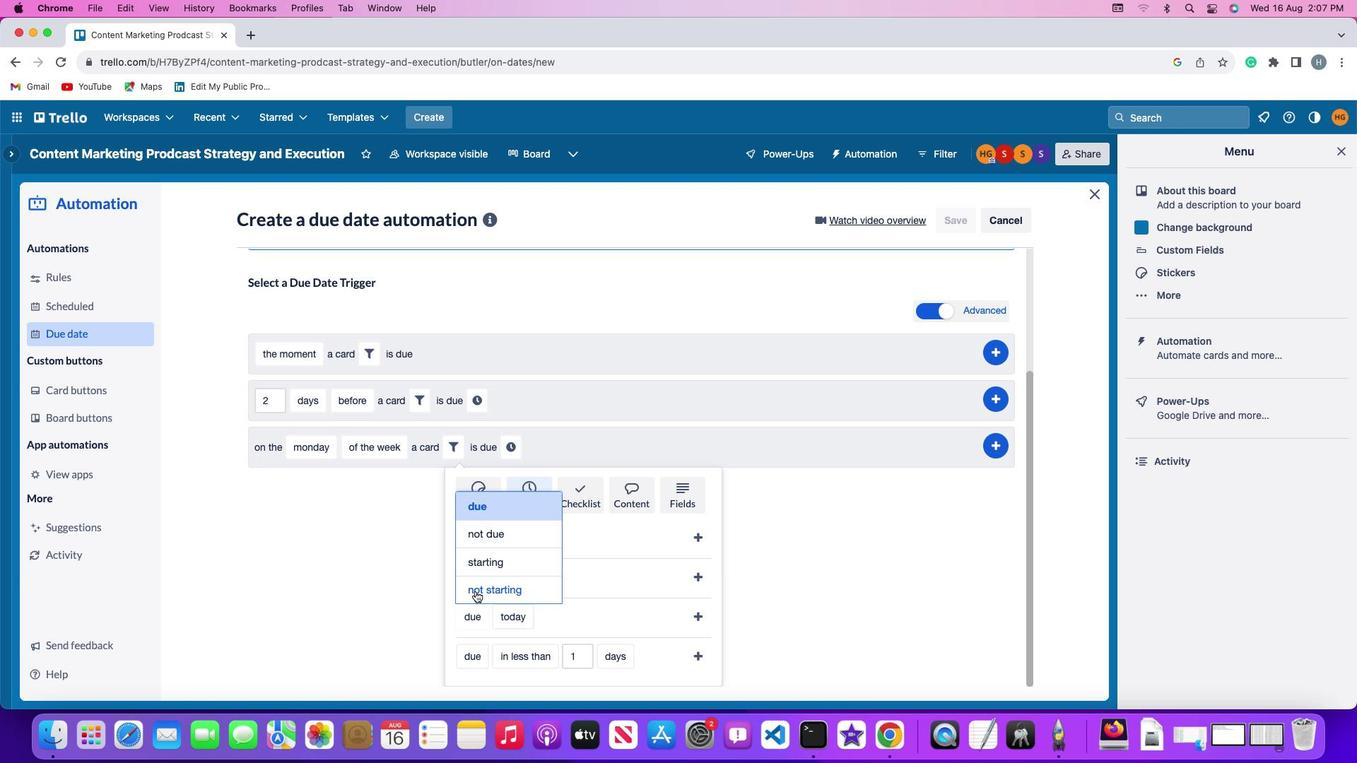 
Action: Mouse scrolled (533, 482) with delta (398, 136)
Screenshot: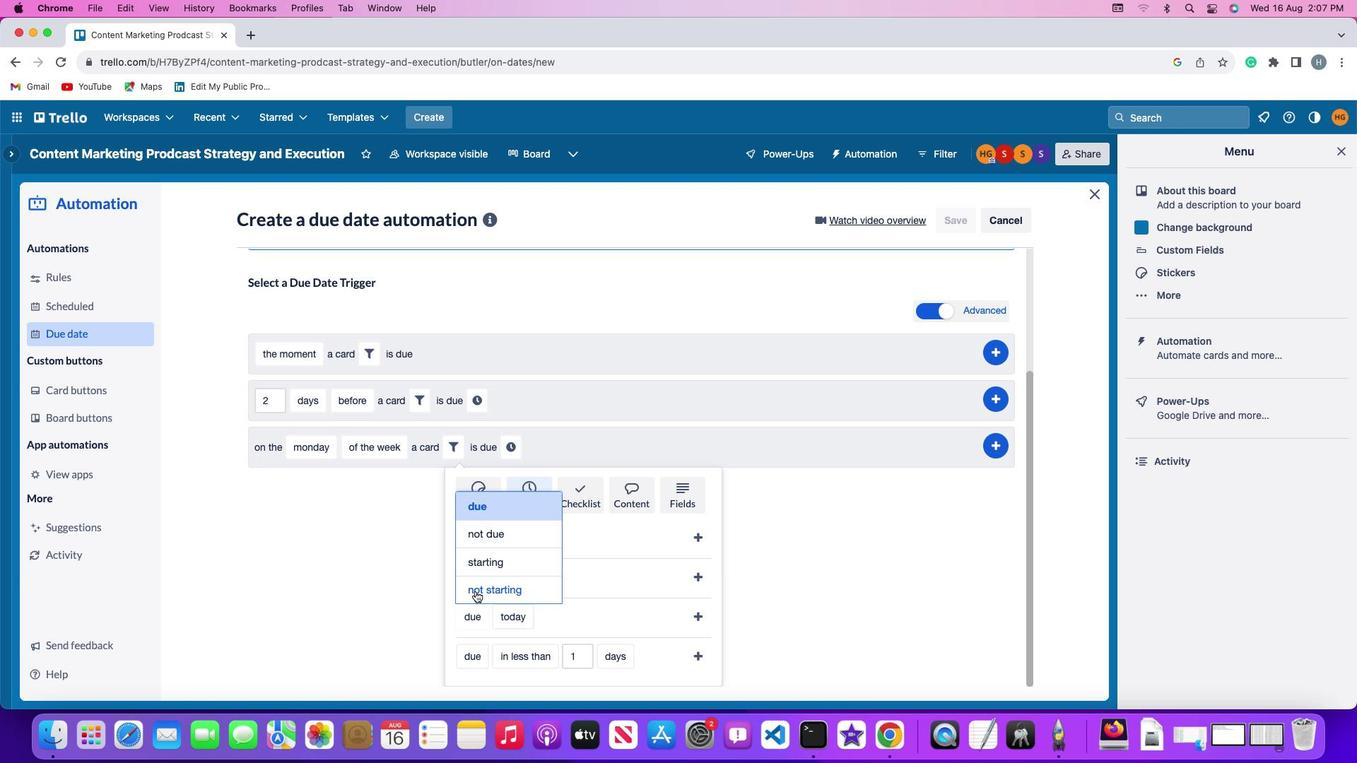 
Action: Mouse moved to (533, 482)
Screenshot: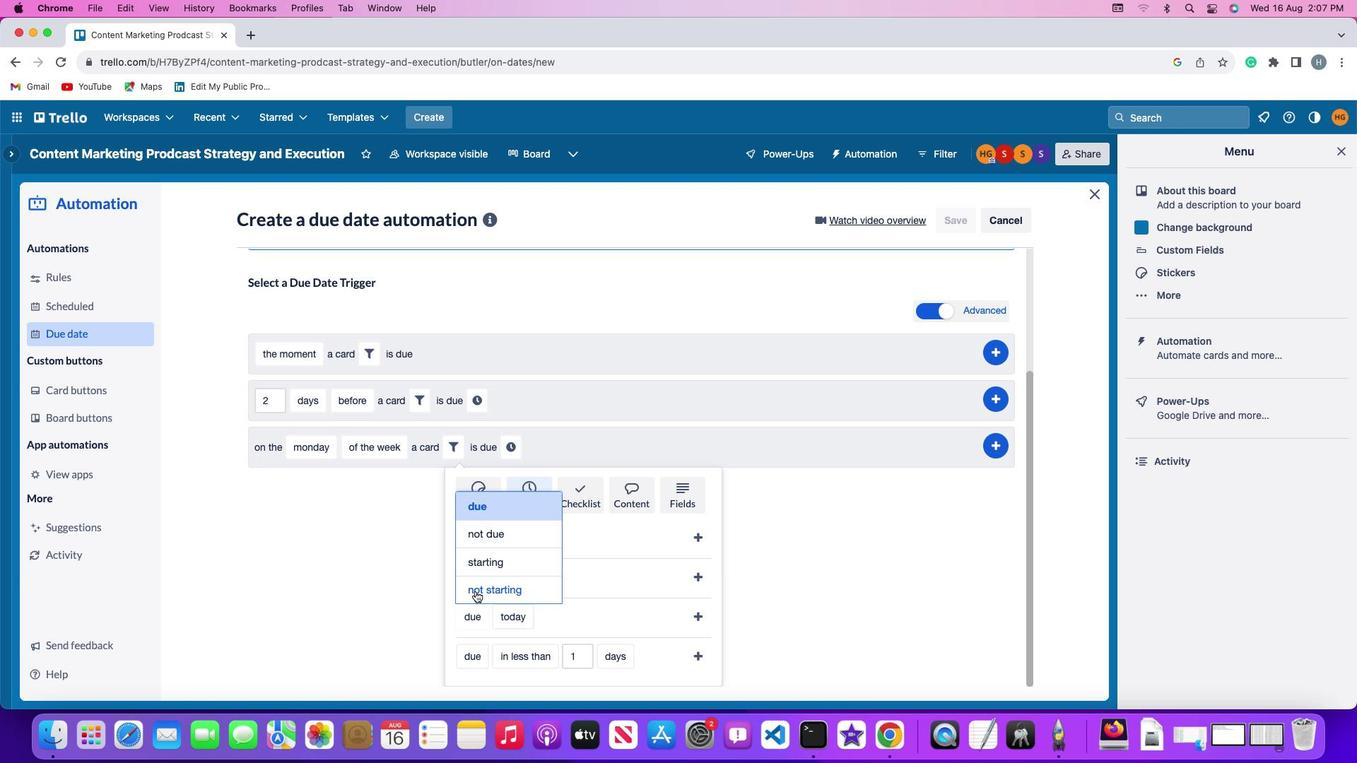 
Action: Mouse scrolled (533, 482) with delta (398, 136)
Screenshot: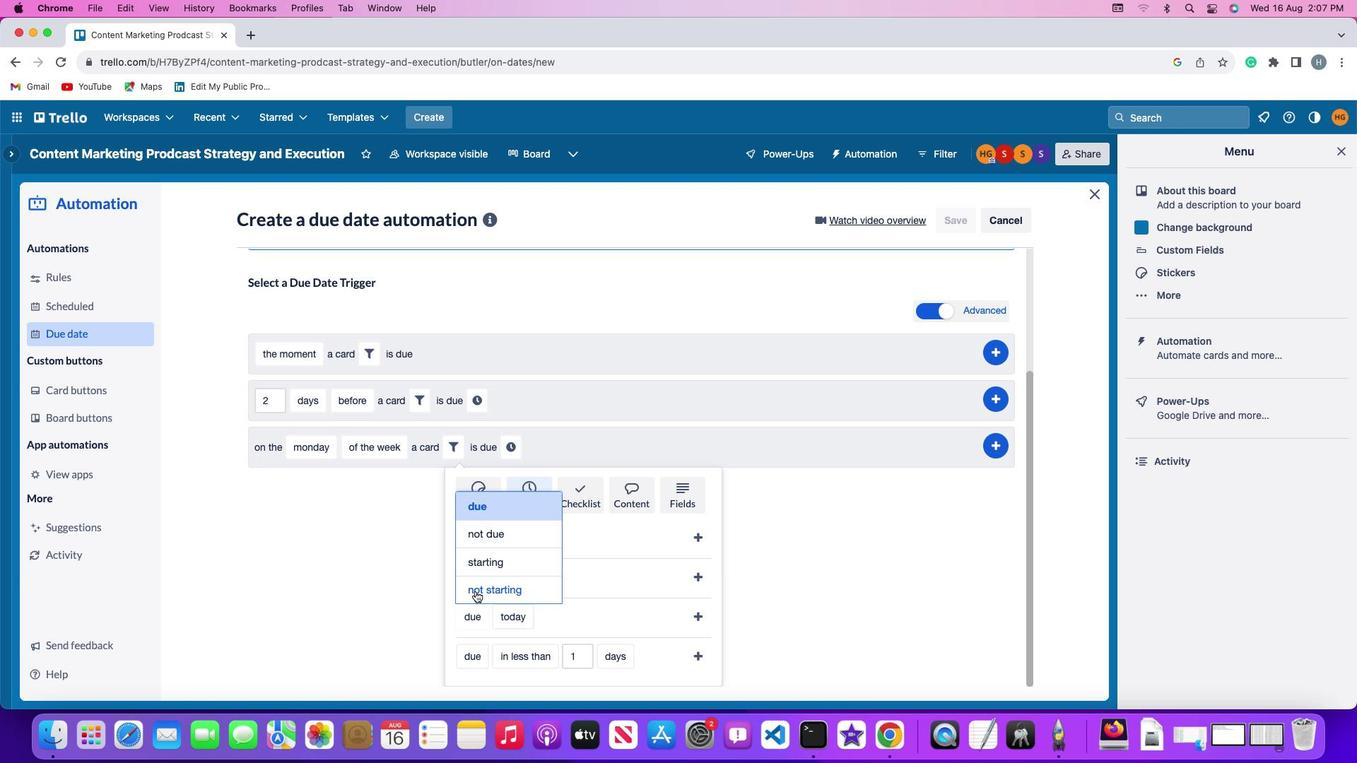 
Action: Mouse moved to (533, 481)
Screenshot: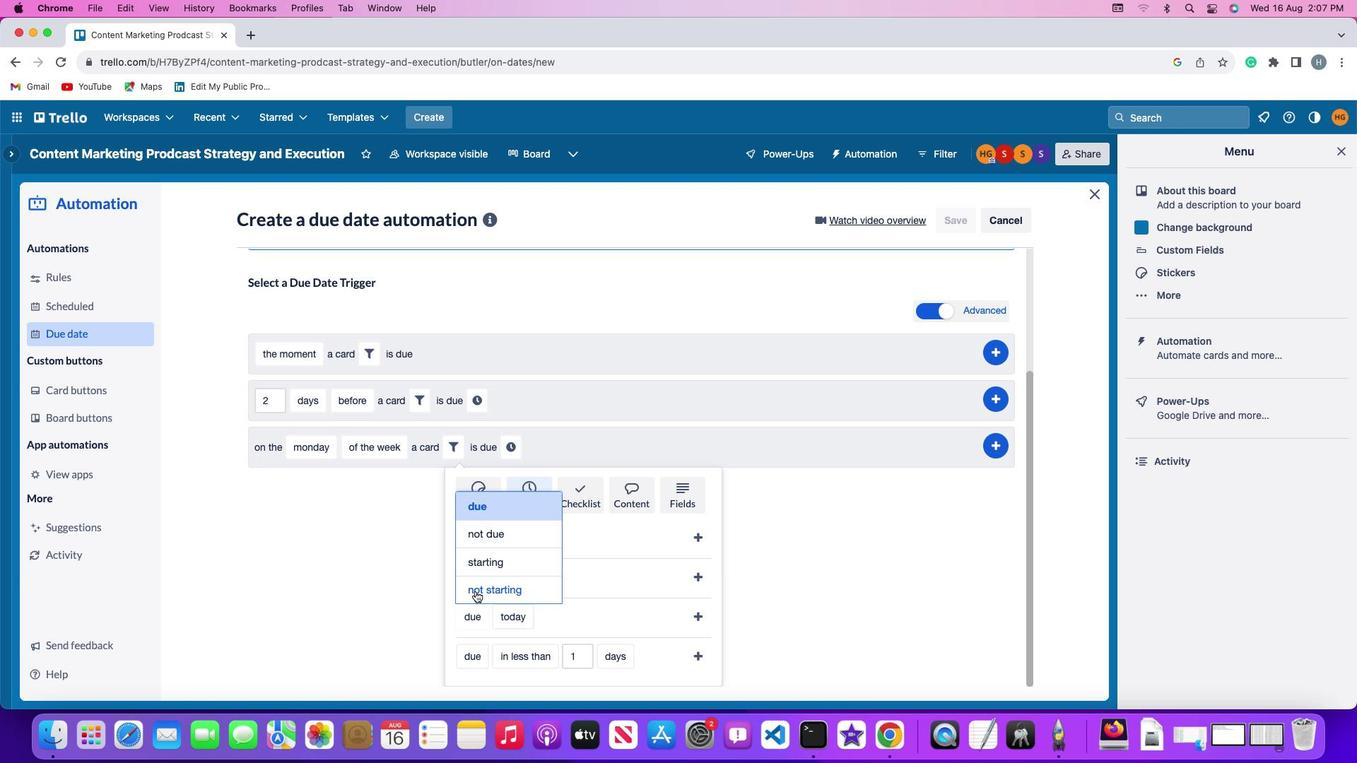 
Action: Mouse scrolled (533, 481) with delta (398, 135)
Screenshot: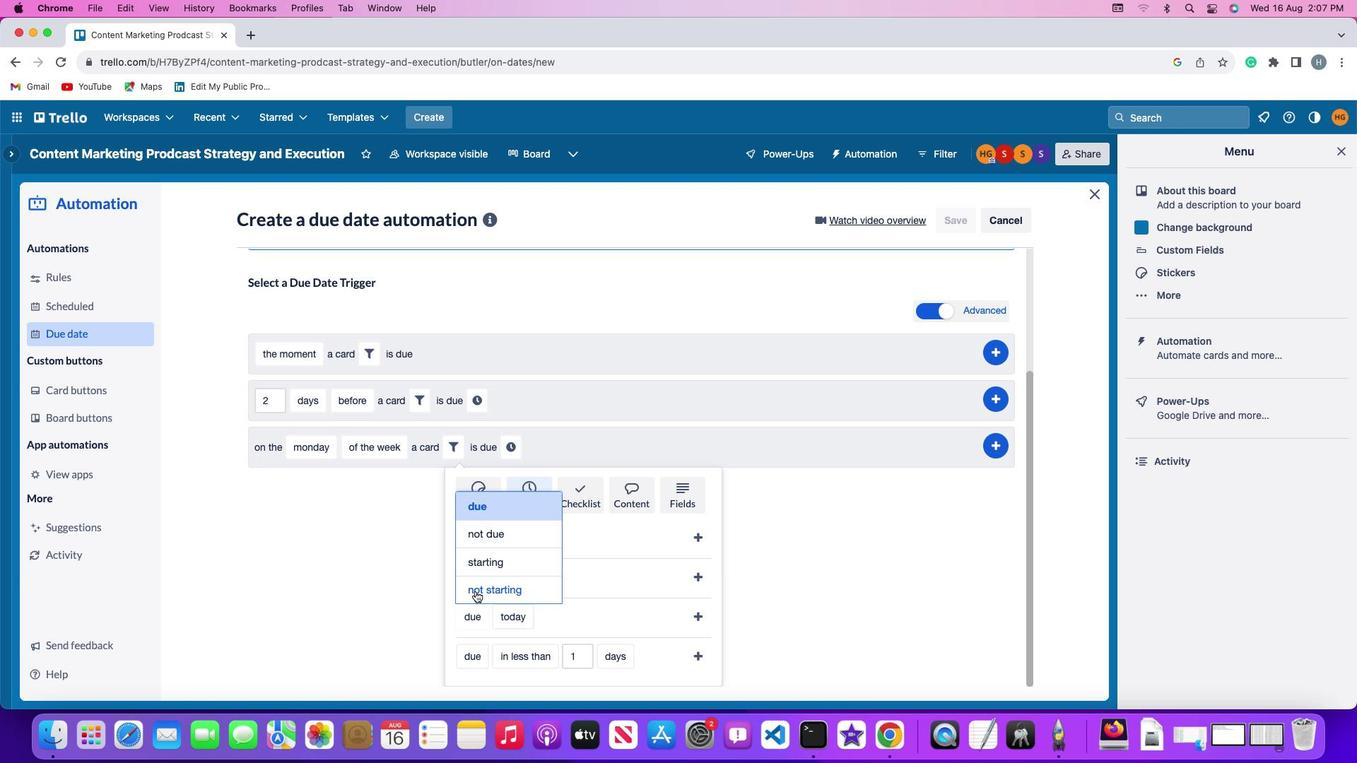 
Action: Mouse moved to (531, 480)
Screenshot: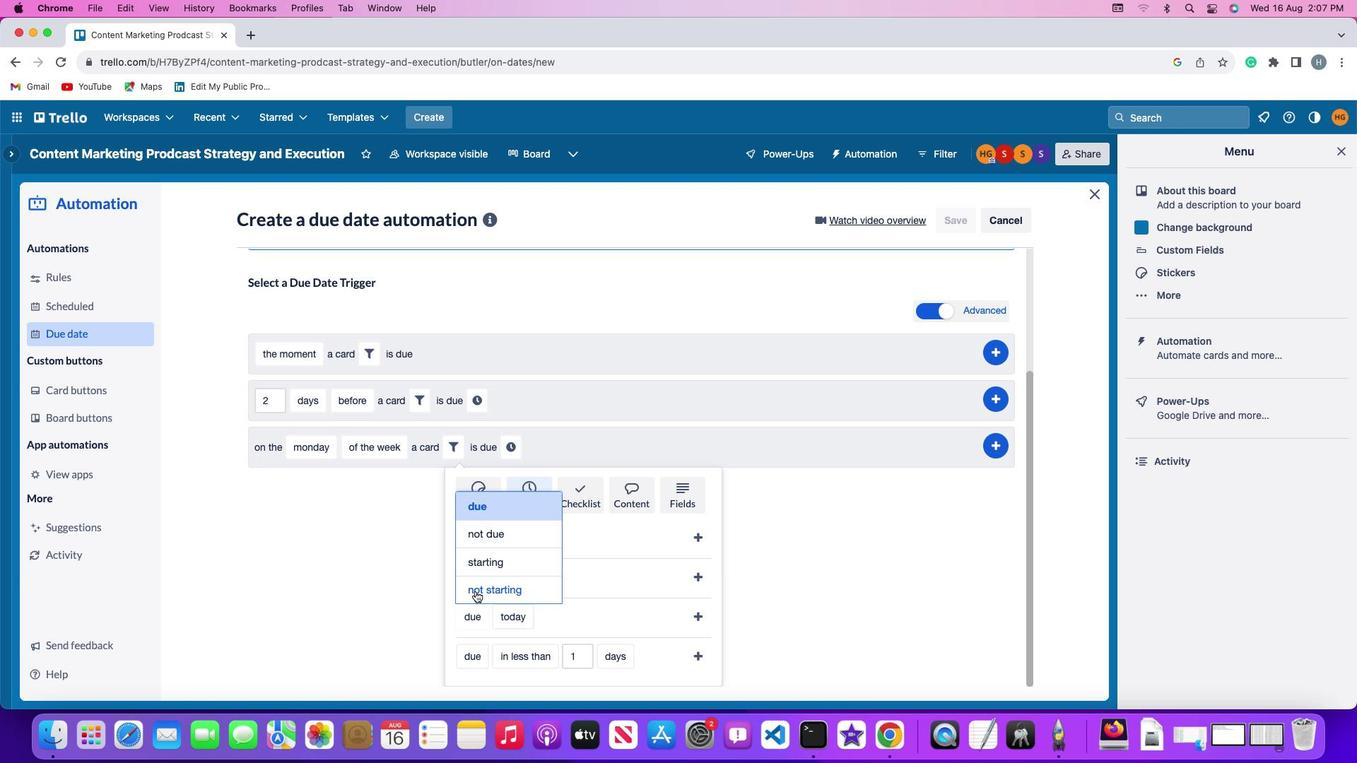 
Action: Mouse scrolled (531, 480) with delta (398, 135)
Screenshot: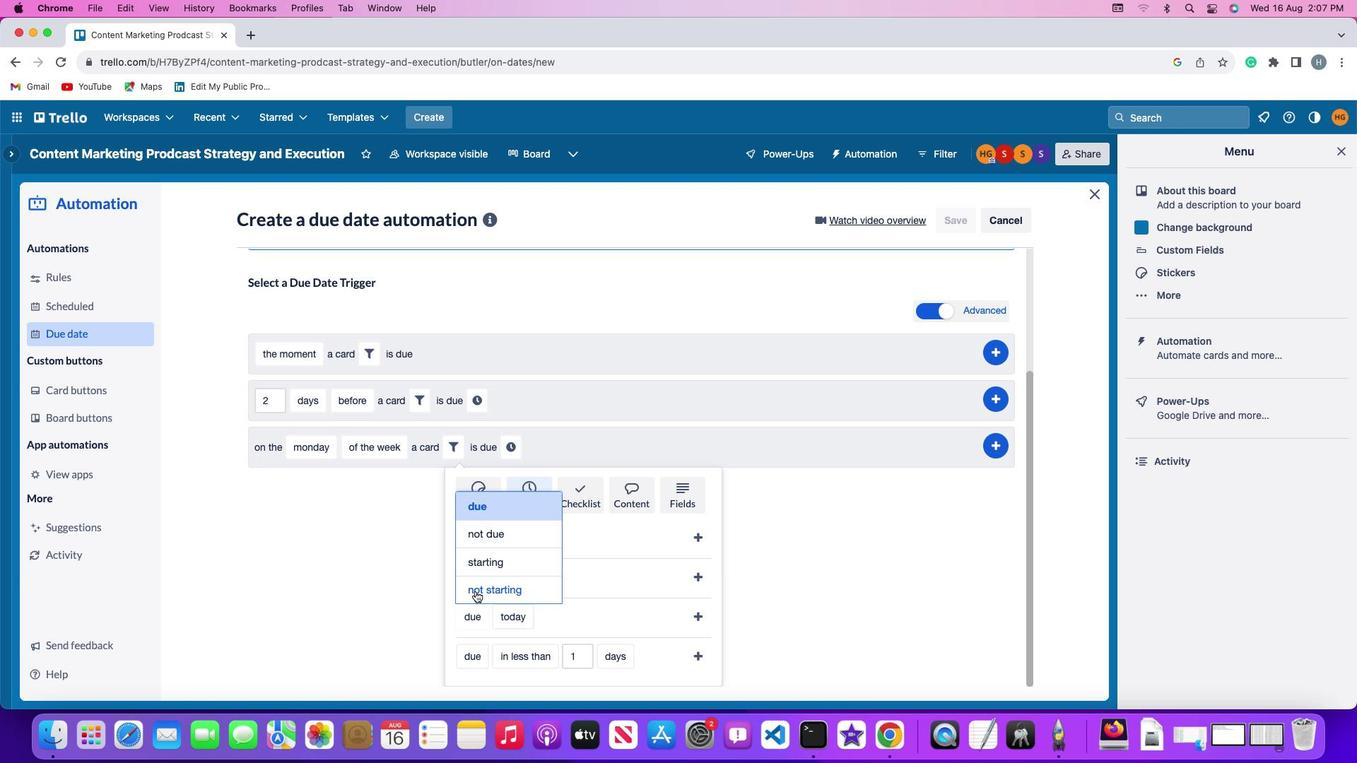 
Action: Mouse moved to (549, 463)
Screenshot: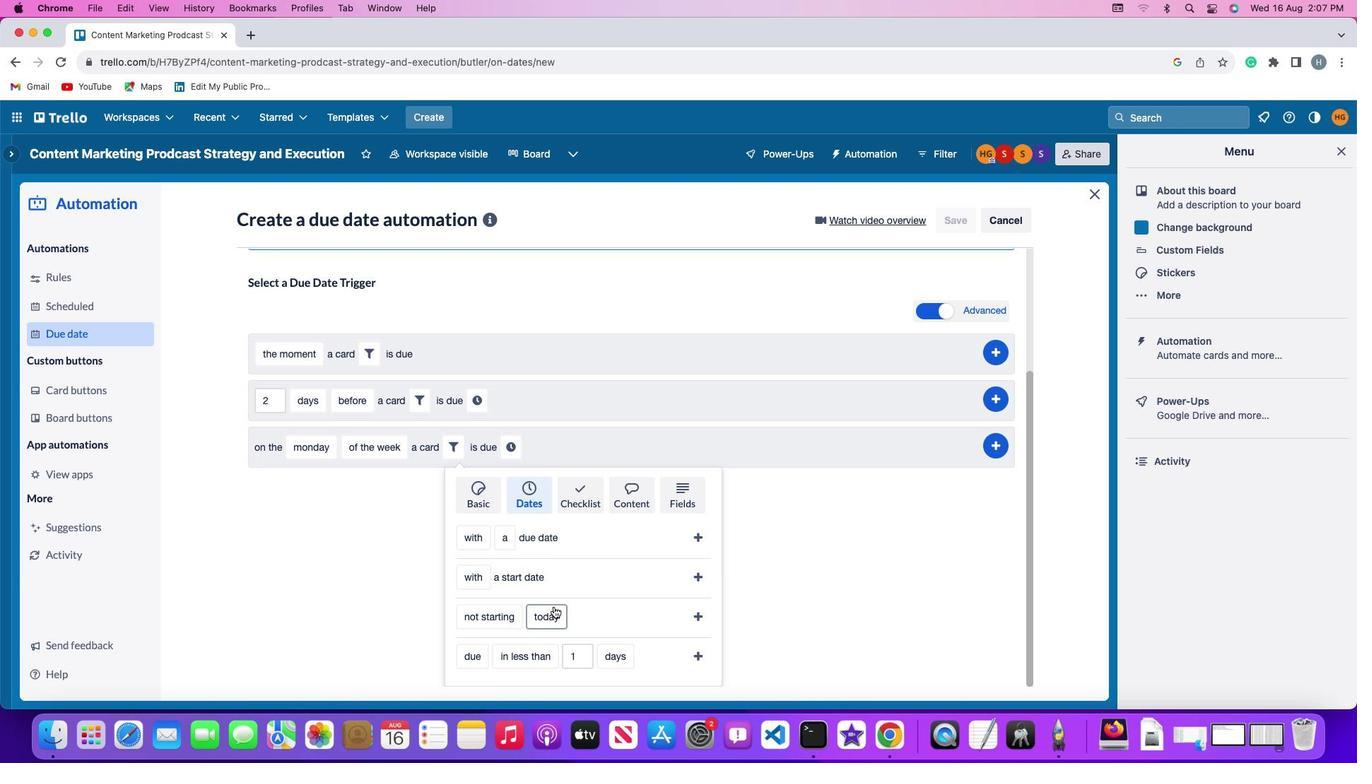 
Action: Mouse pressed left at (549, 463)
Screenshot: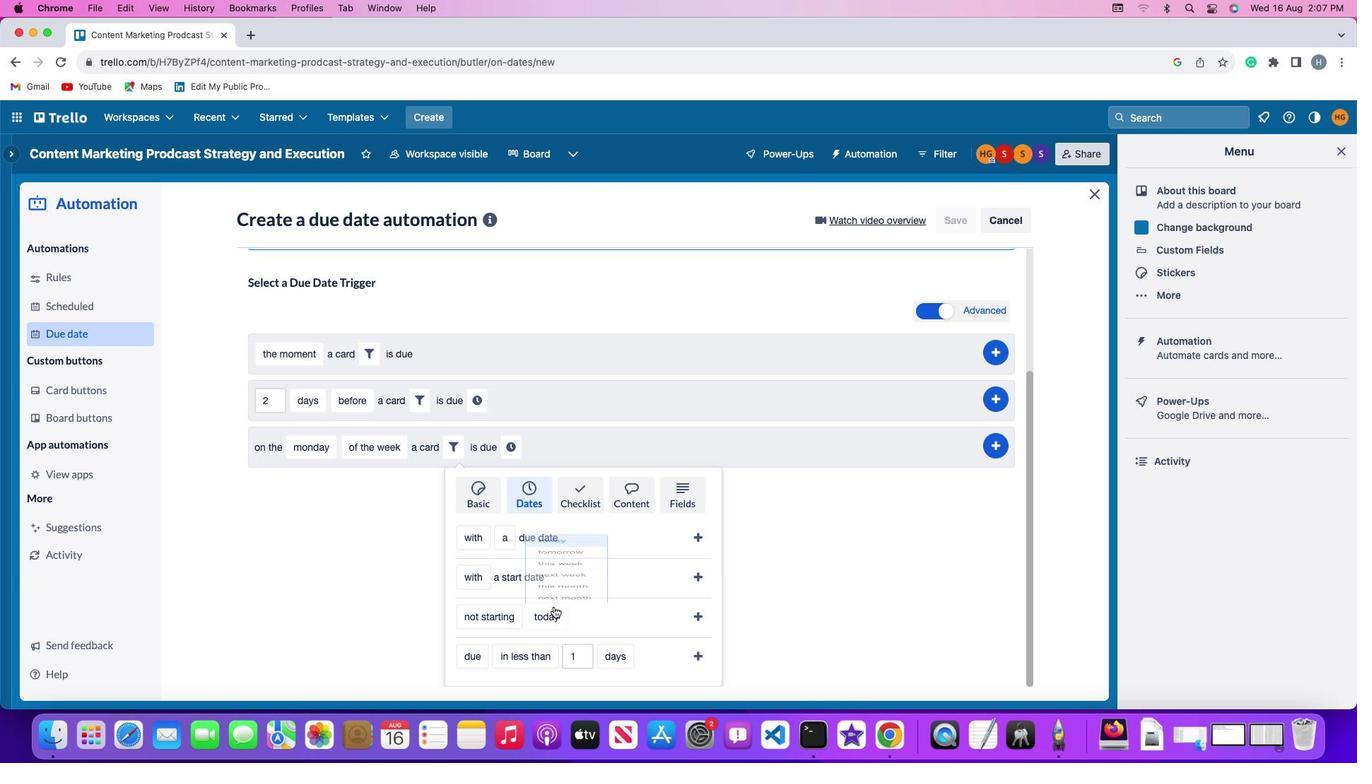 
Action: Mouse moved to (553, 449)
Screenshot: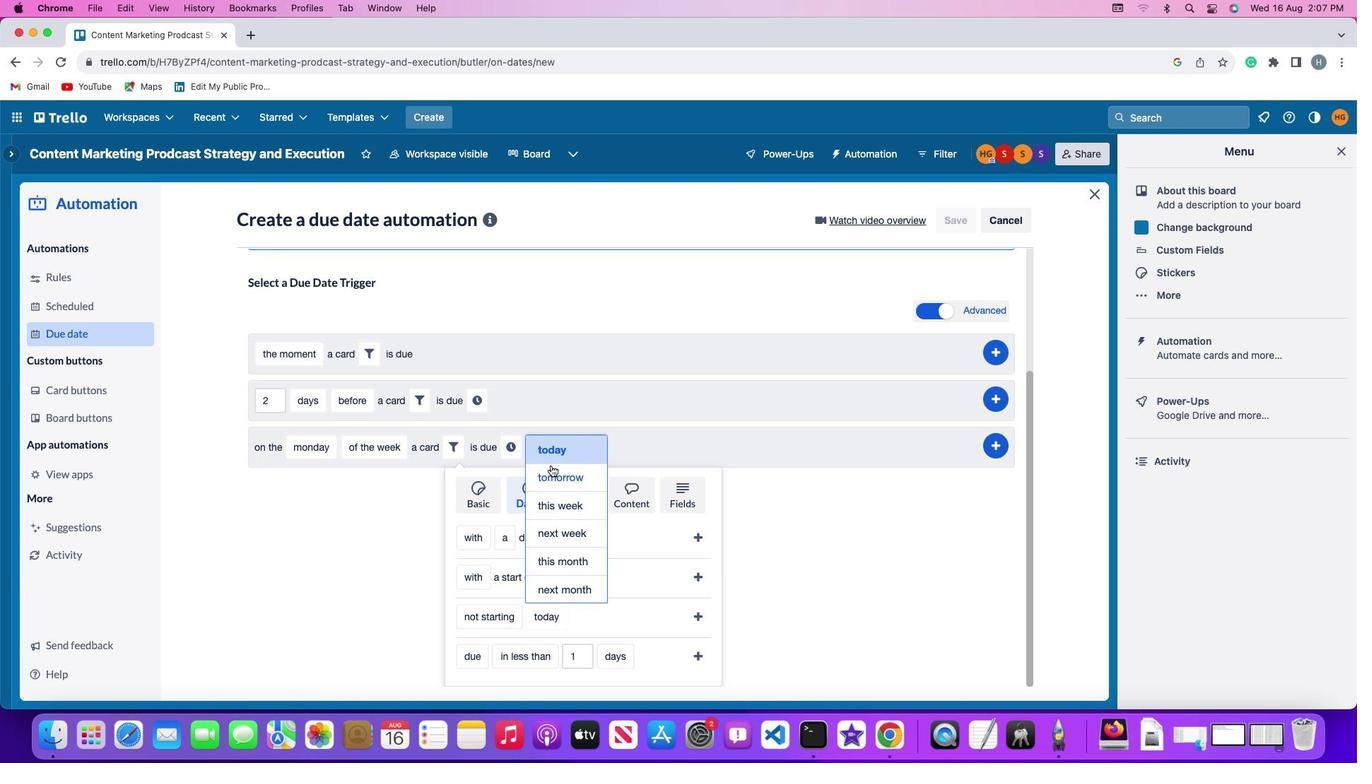
Action: Mouse pressed left at (553, 449)
Screenshot: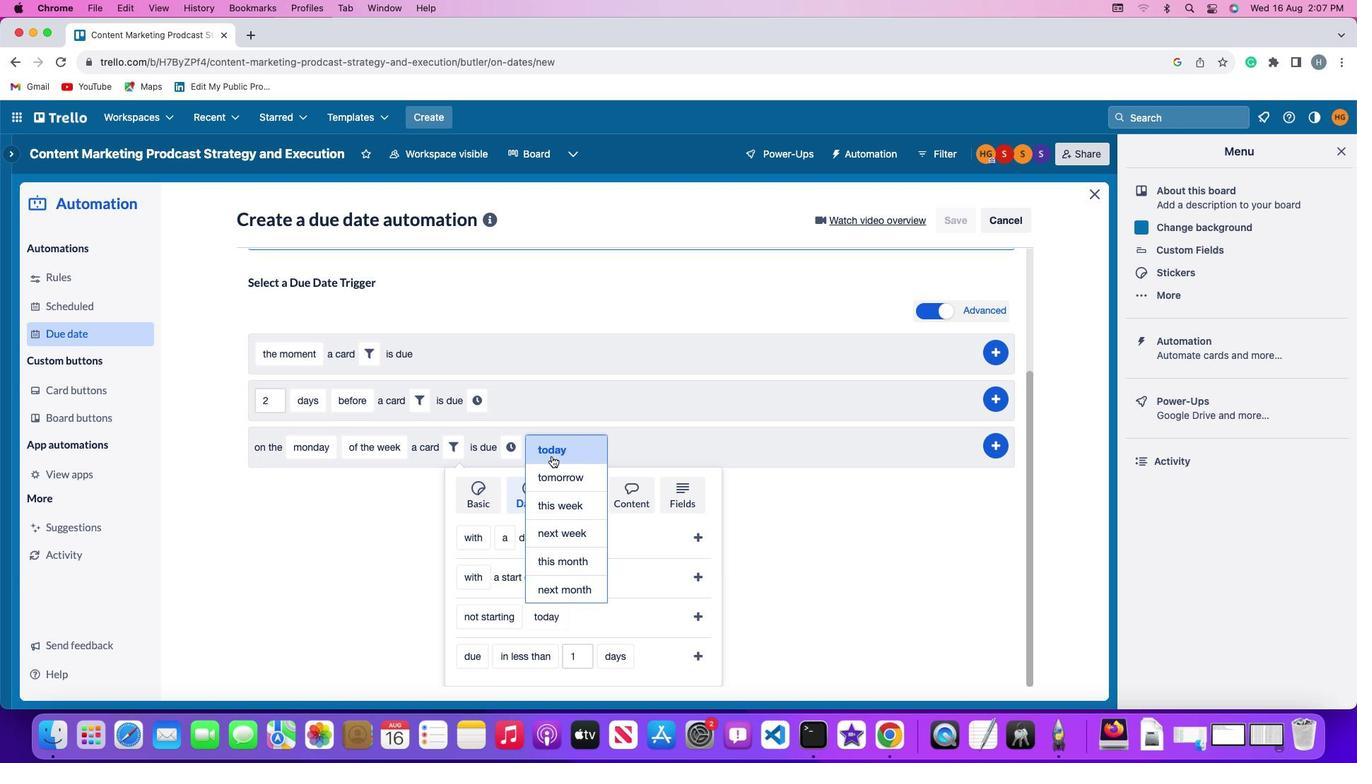 
Action: Mouse moved to (578, 456)
Screenshot: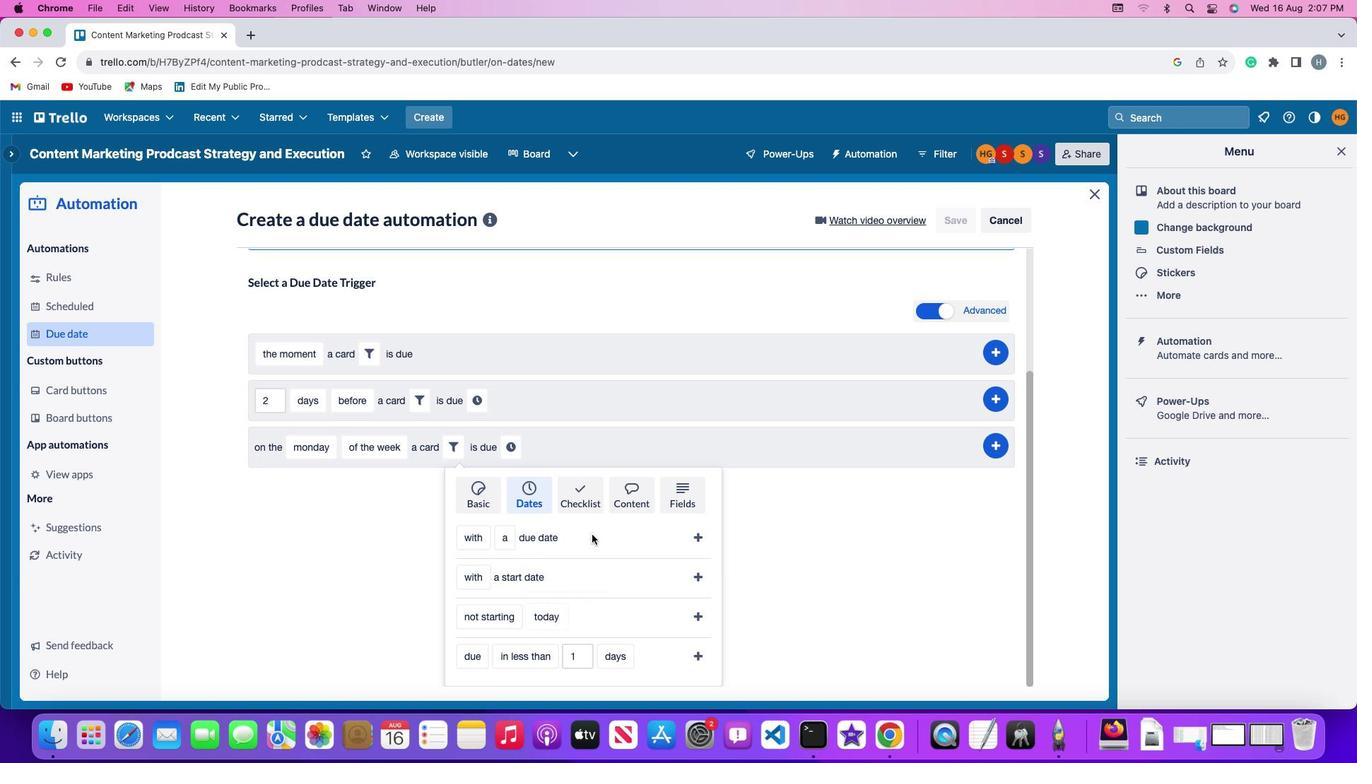 
Action: Mouse pressed left at (578, 456)
Screenshot: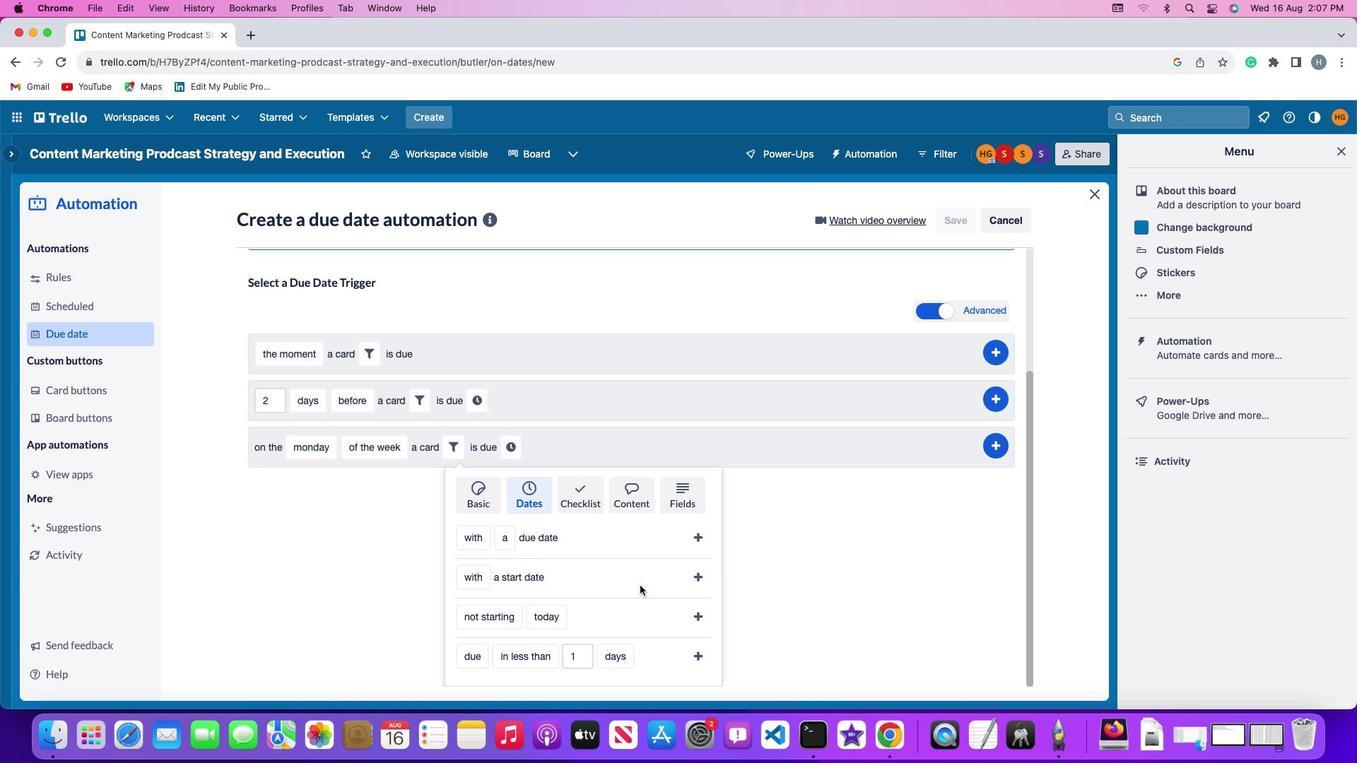 
Action: Mouse moved to (578, 374)
Screenshot: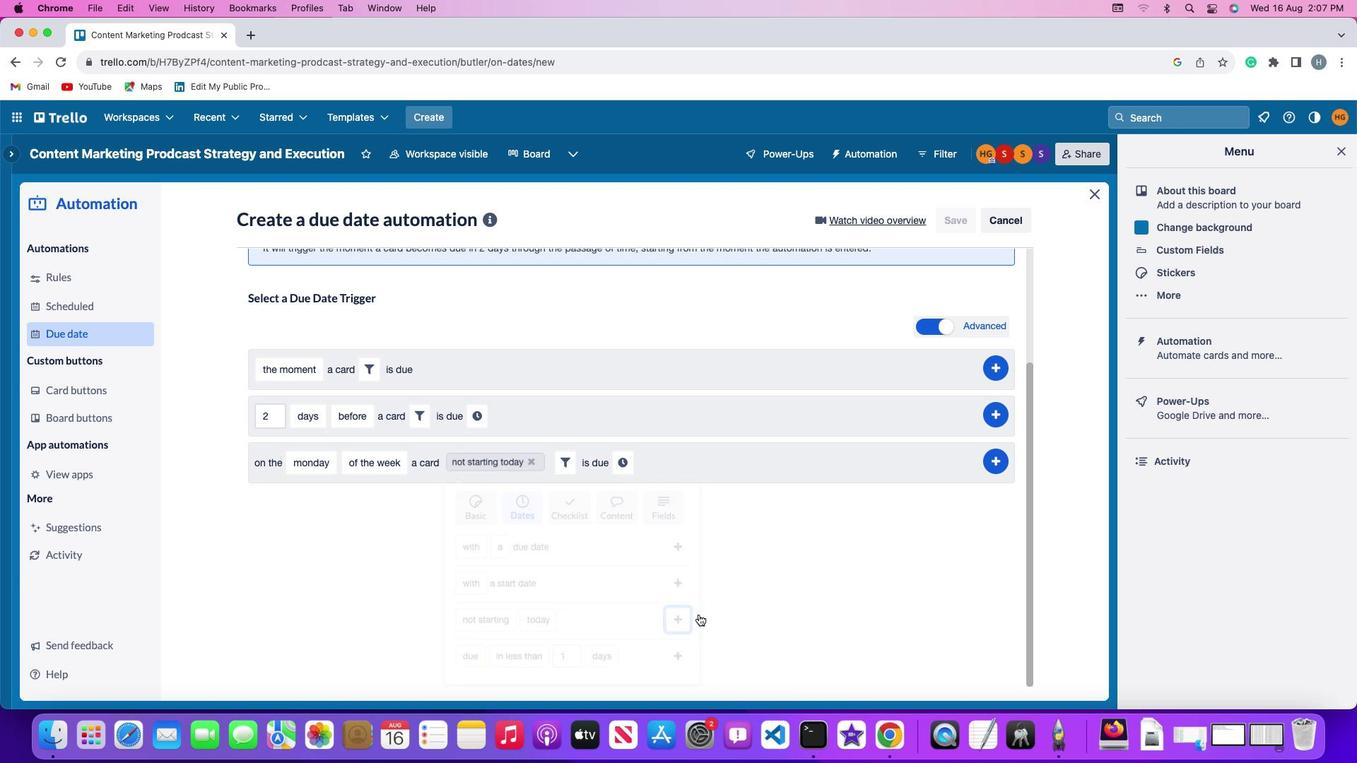 
Action: Mouse pressed left at (578, 374)
Screenshot: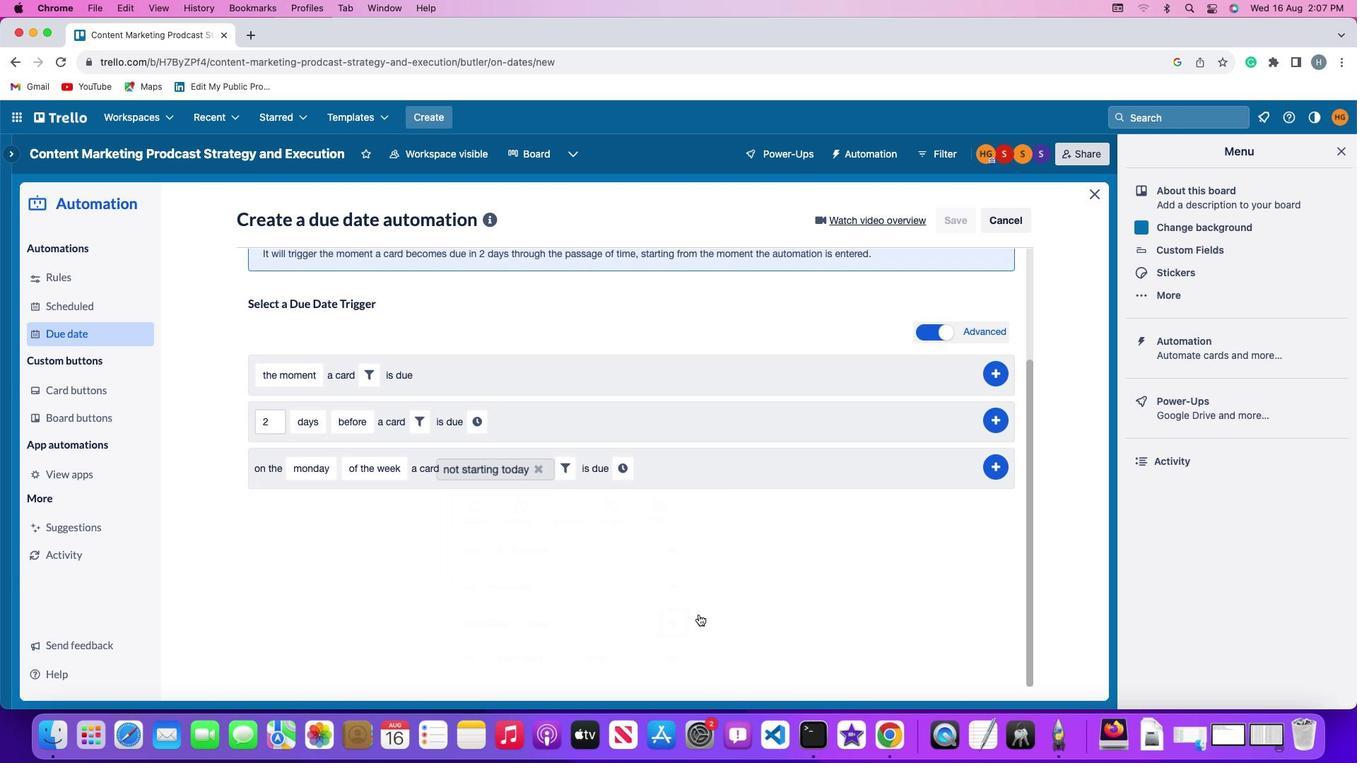 
Action: Mouse moved to (625, 461)
Screenshot: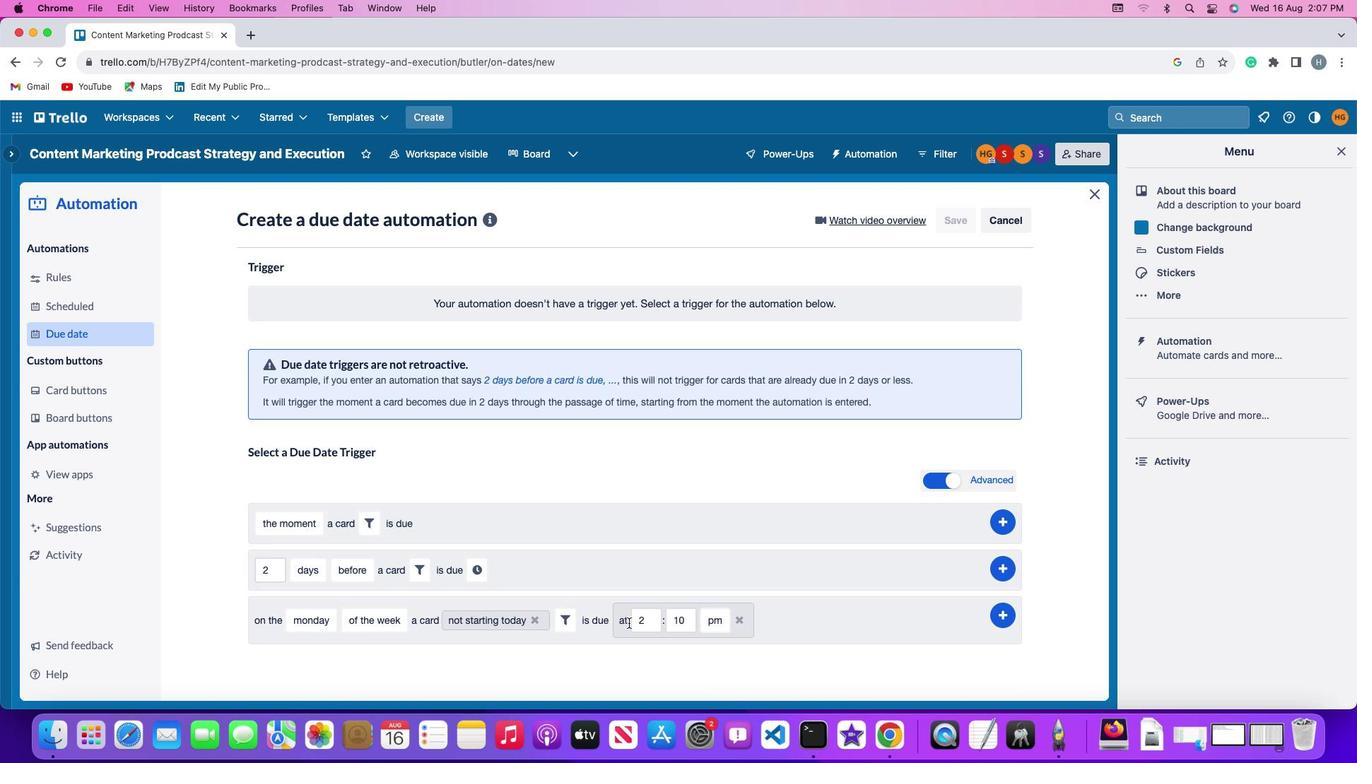 
Action: Mouse pressed left at (625, 461)
Screenshot: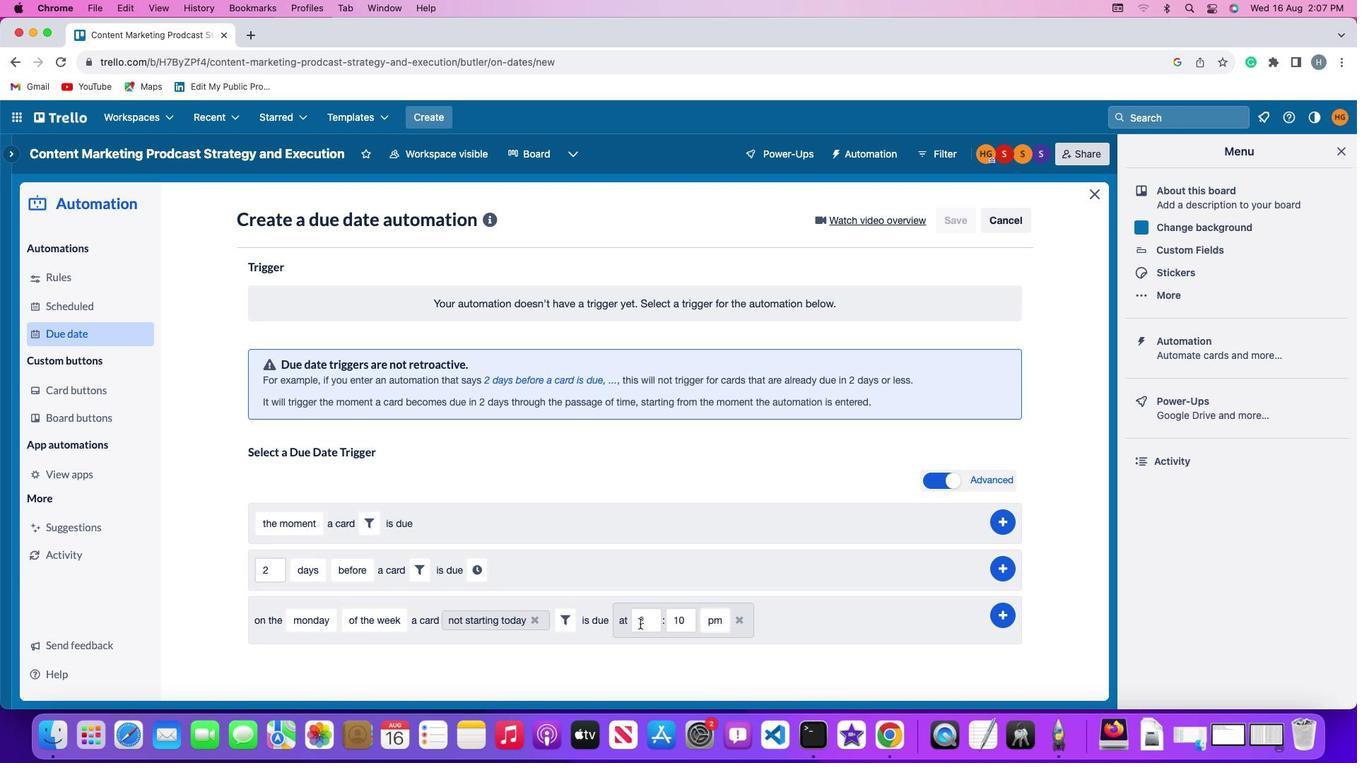 
Action: Mouse moved to (600, 465)
Screenshot: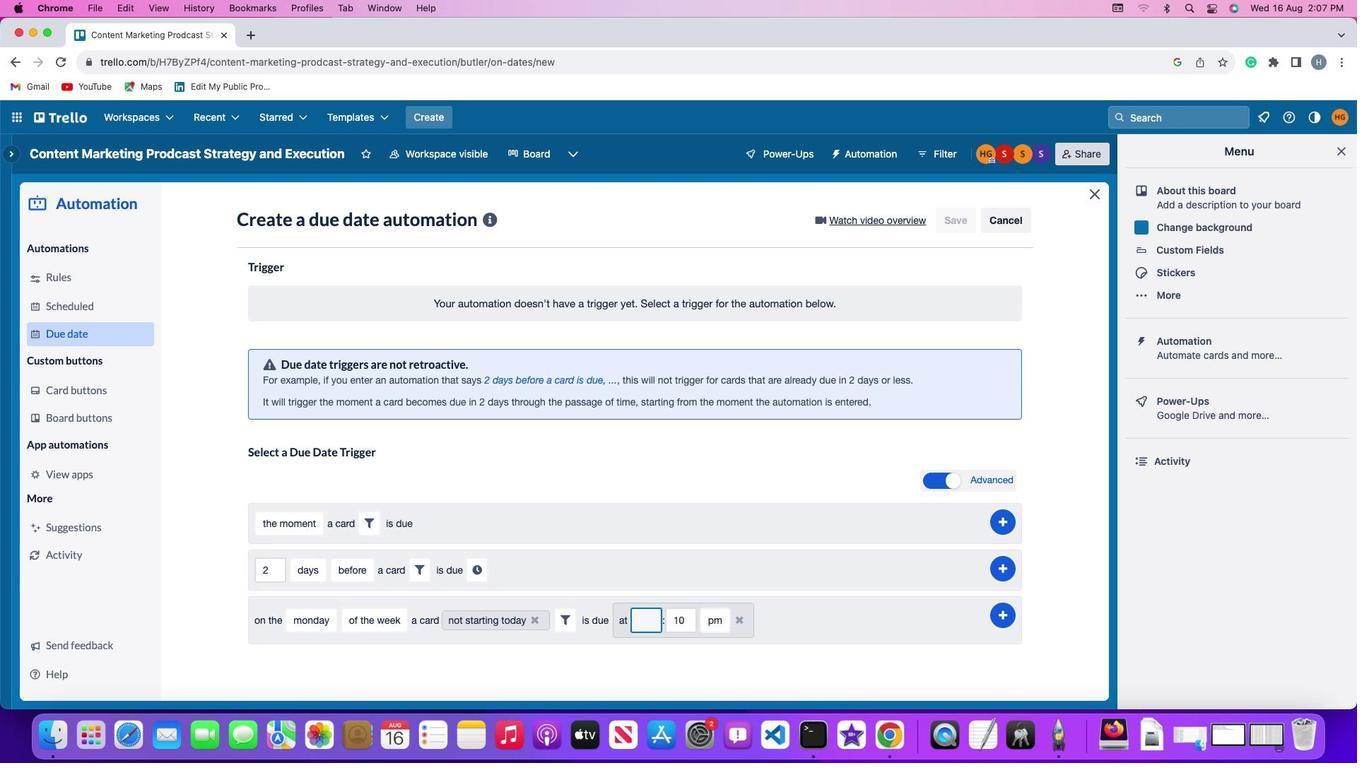 
Action: Mouse pressed left at (600, 465)
Screenshot: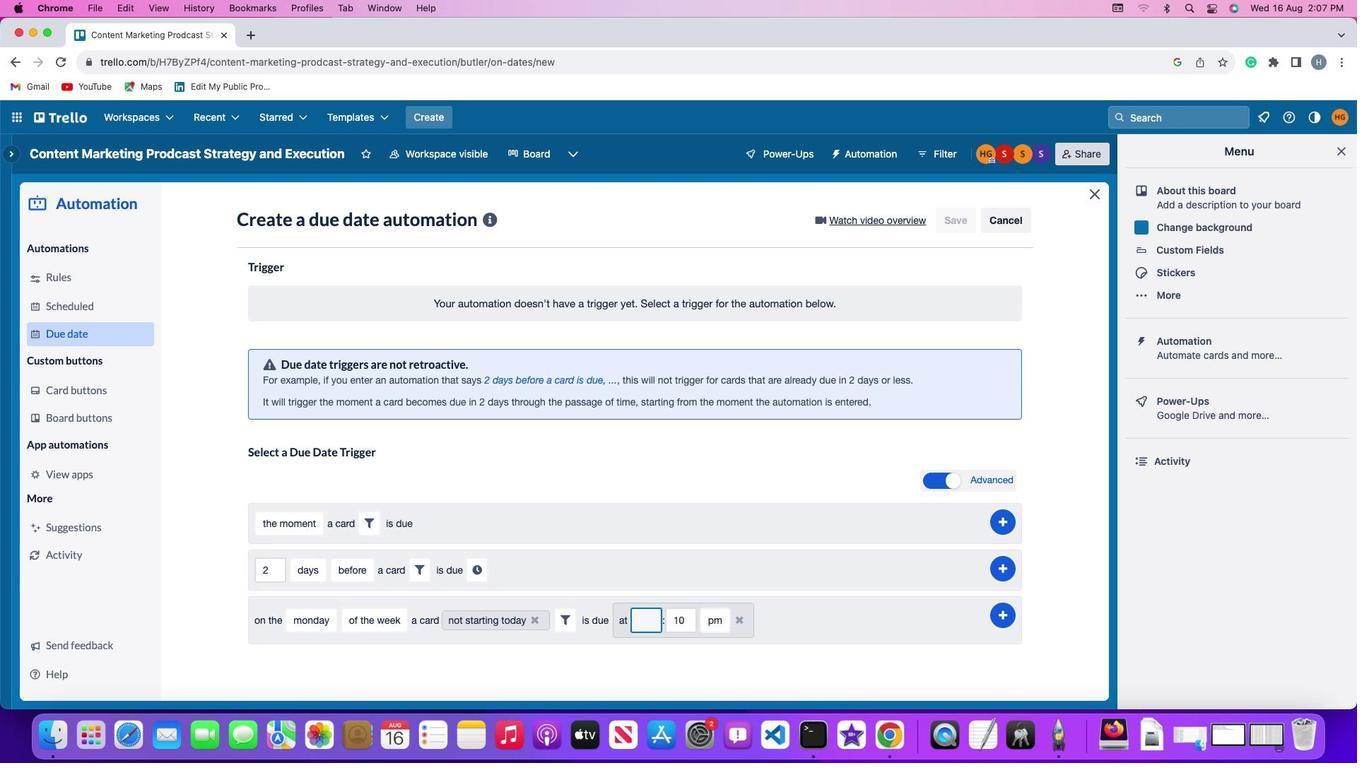 
Action: Mouse moved to (609, 466)
Screenshot: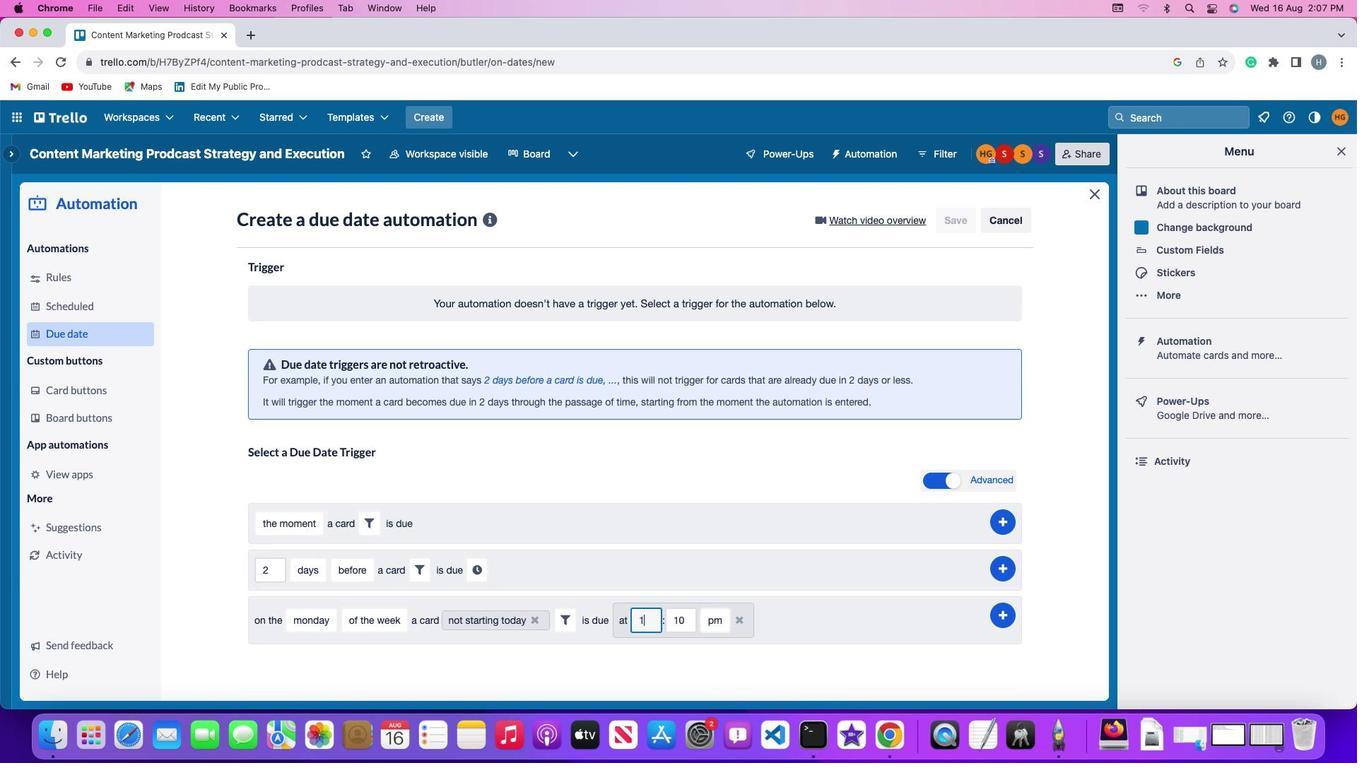 
Action: Mouse pressed left at (609, 466)
Screenshot: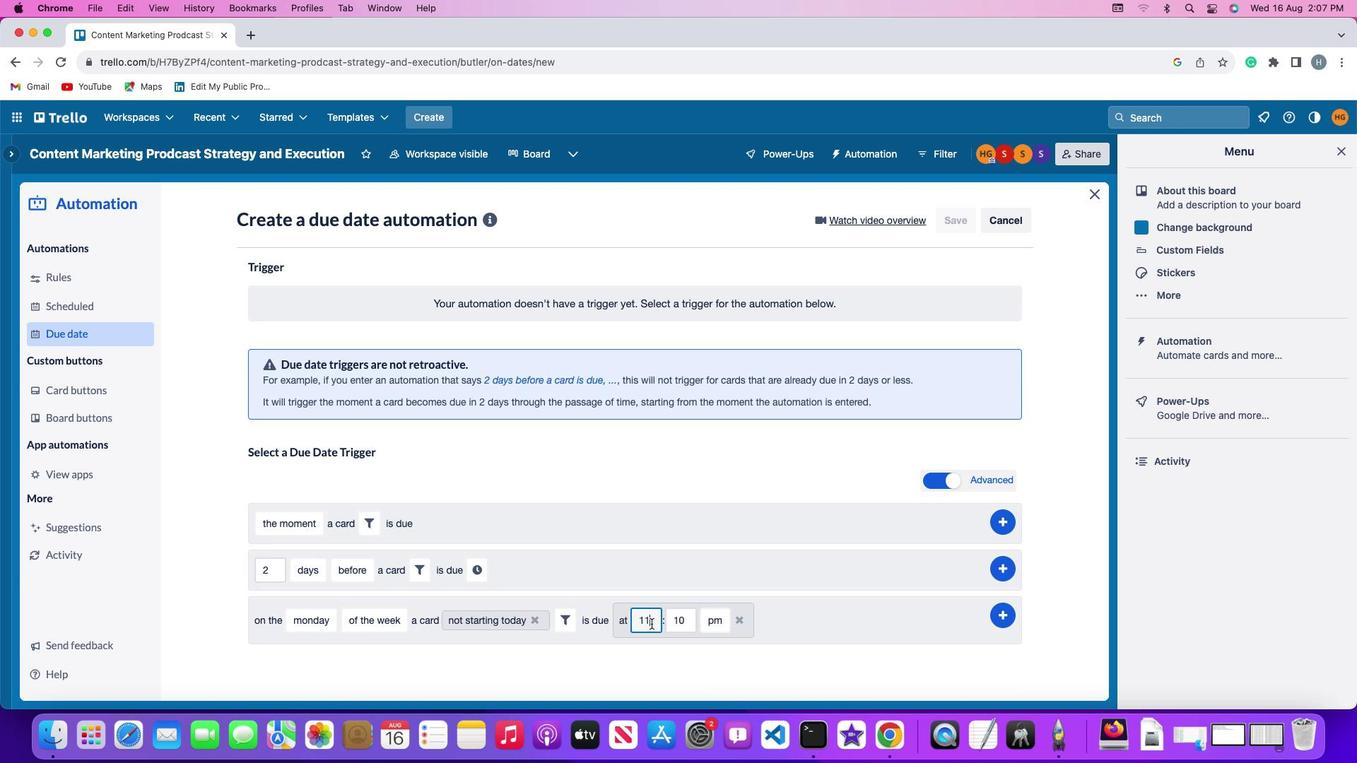 
Action: Key pressed Key.backspace'1''1'
Screenshot: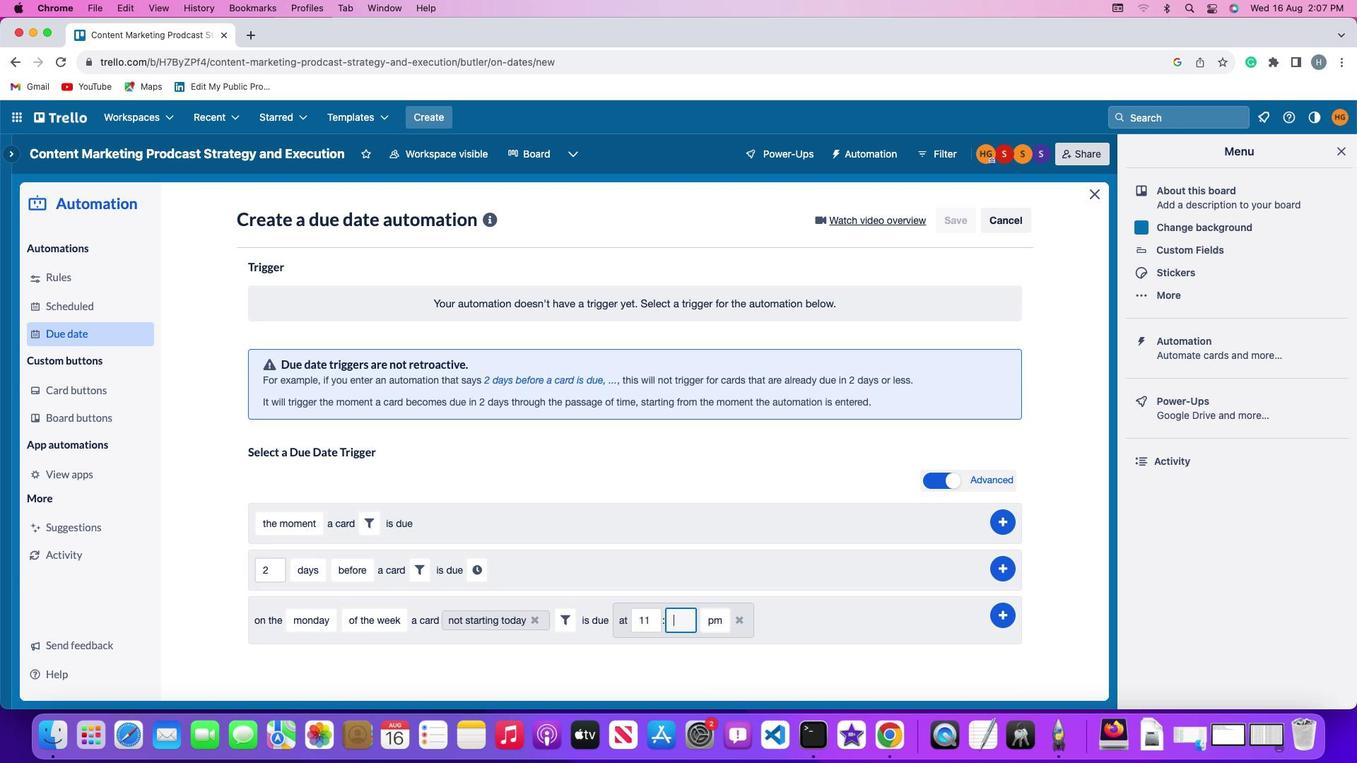 
Action: Mouse moved to (622, 463)
Screenshot: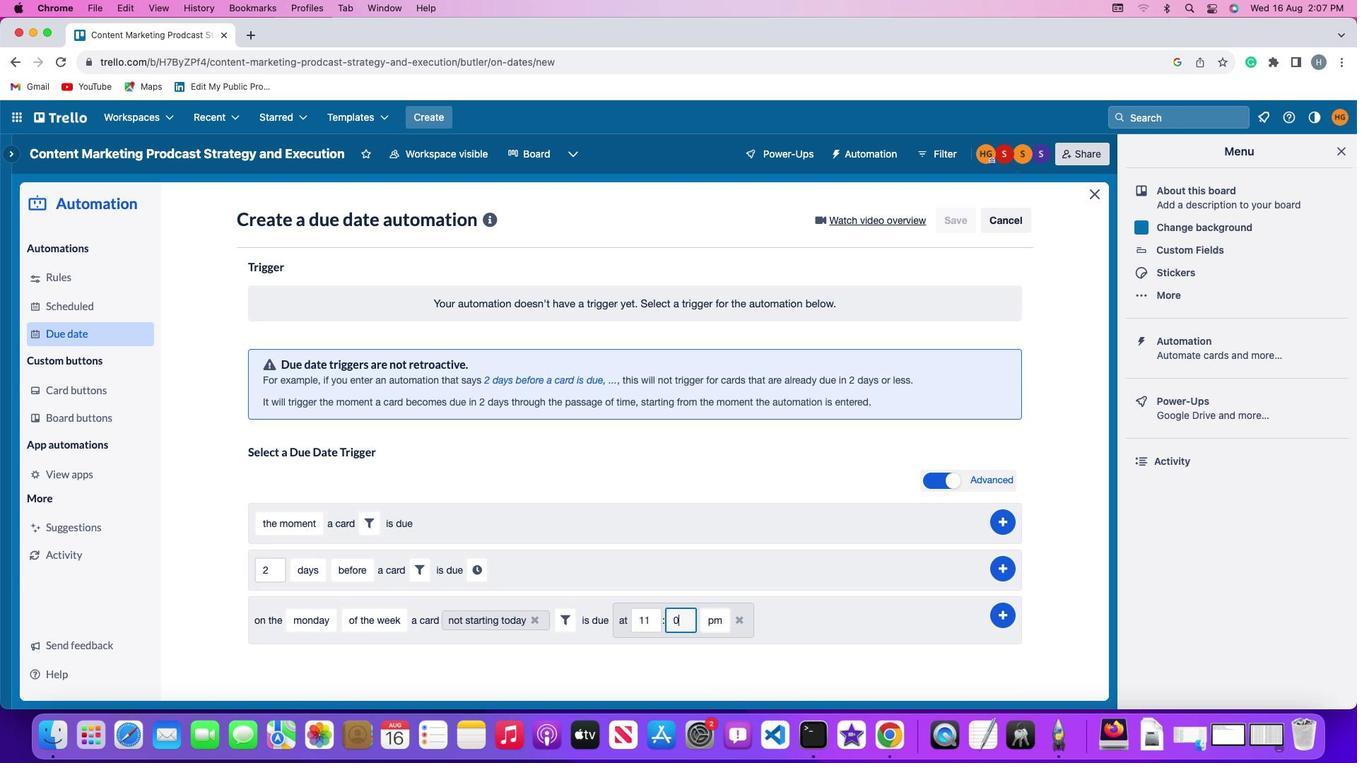
Action: Mouse pressed left at (622, 463)
Screenshot: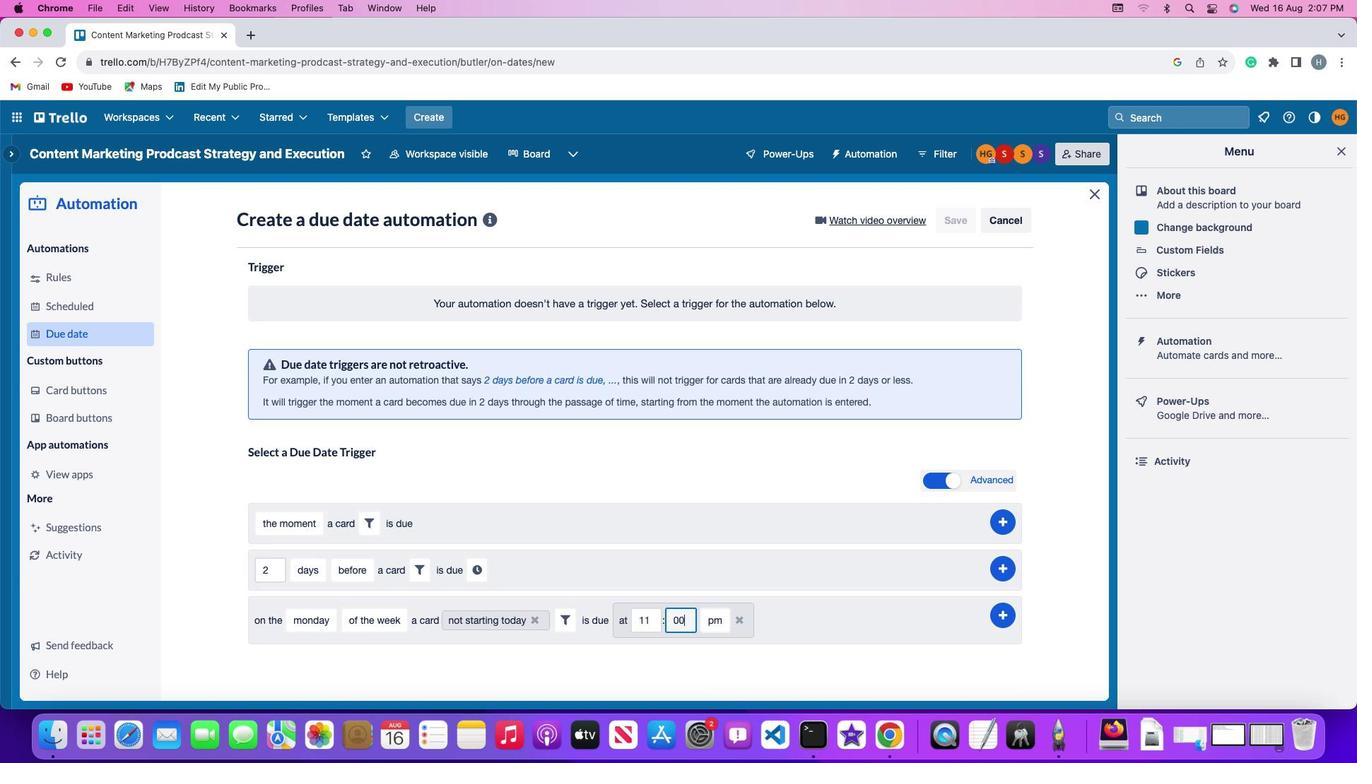 
Action: Mouse moved to (622, 463)
Screenshot: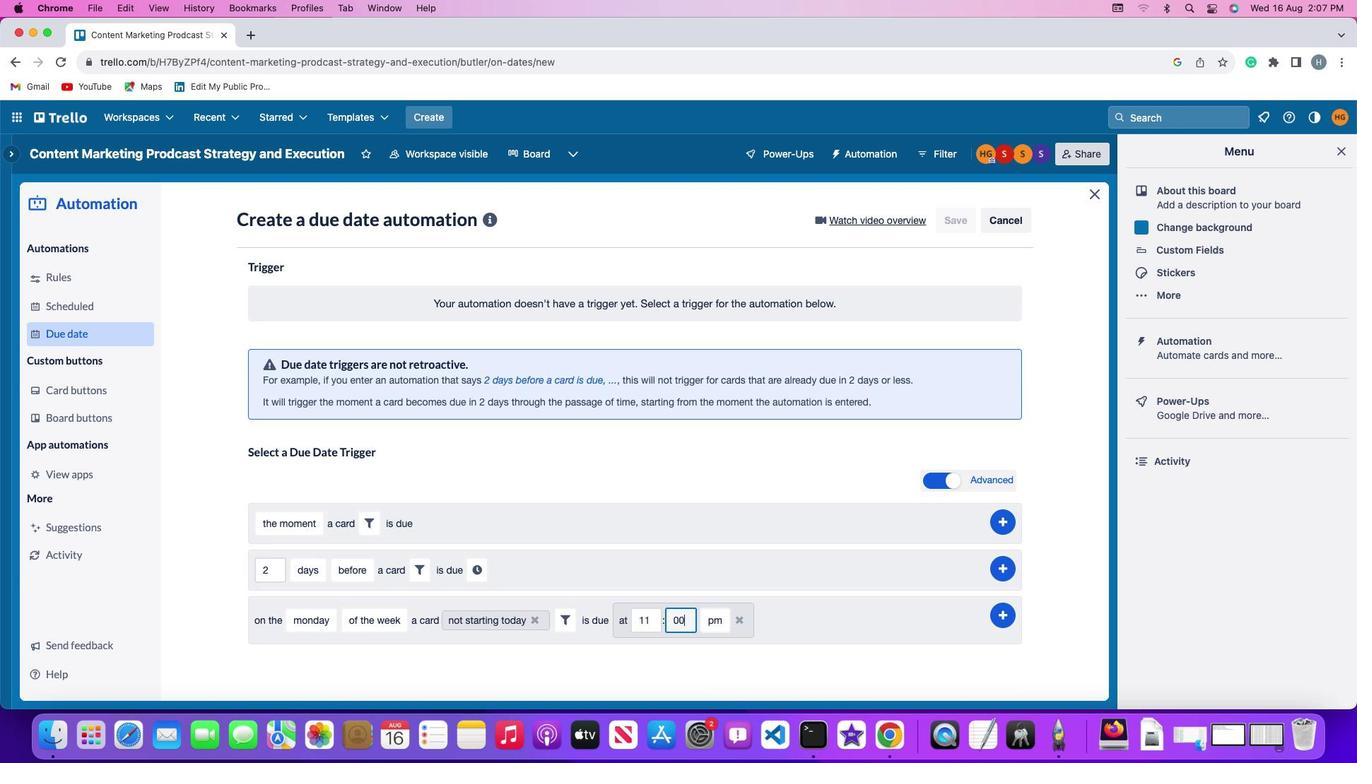 
Action: Key pressed Key.backspaceKey.backspaceKey.backspace'0''0'
Screenshot: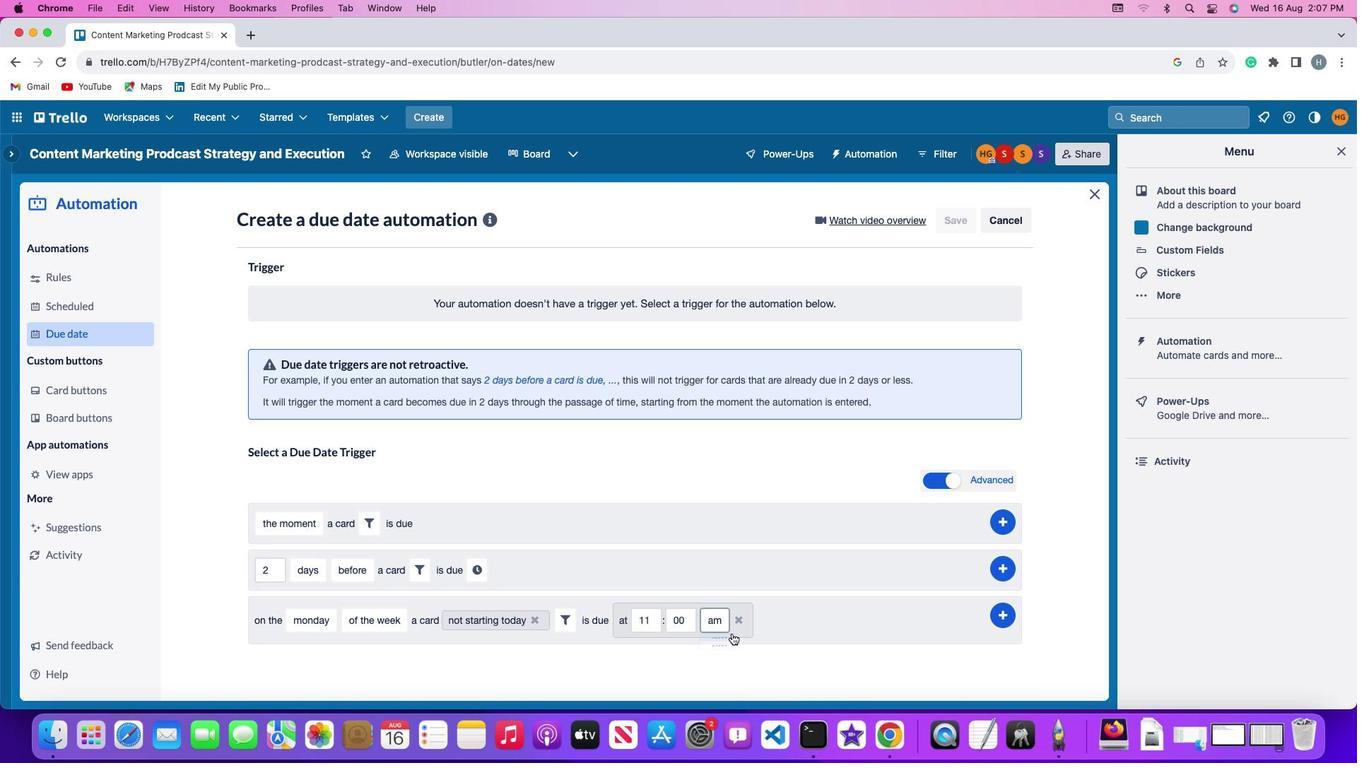 
Action: Mouse moved to (630, 463)
Screenshot: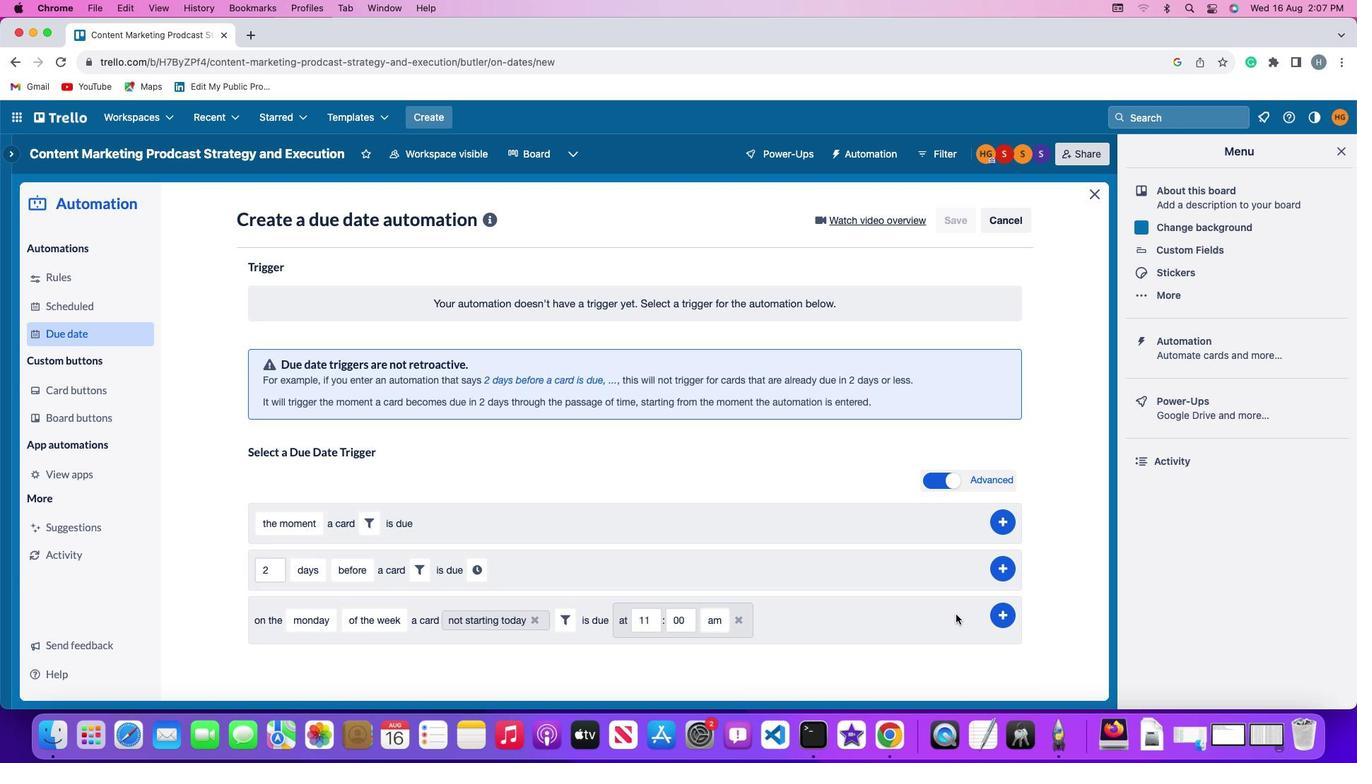 
Action: Mouse pressed left at (630, 463)
Screenshot: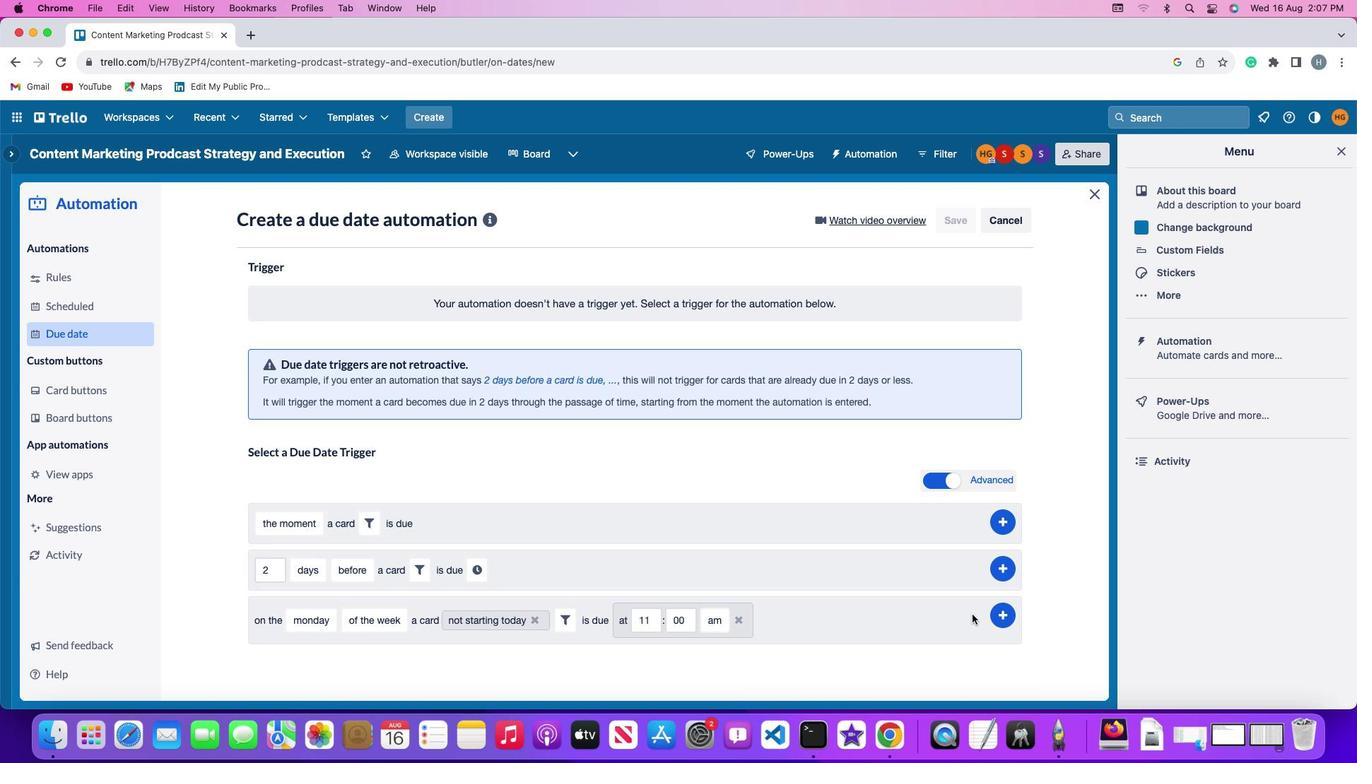 
Action: Mouse moved to (631, 475)
Screenshot: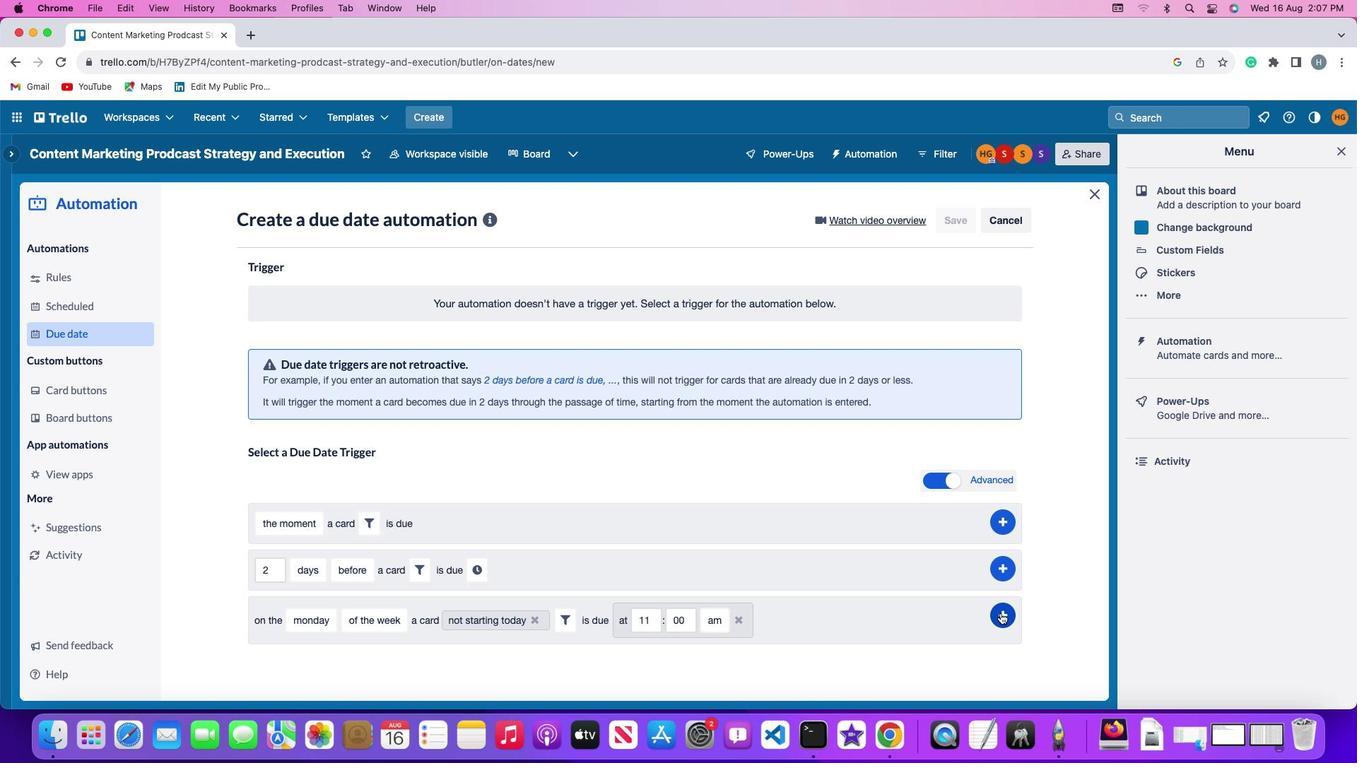 
Action: Mouse pressed left at (631, 475)
Screenshot: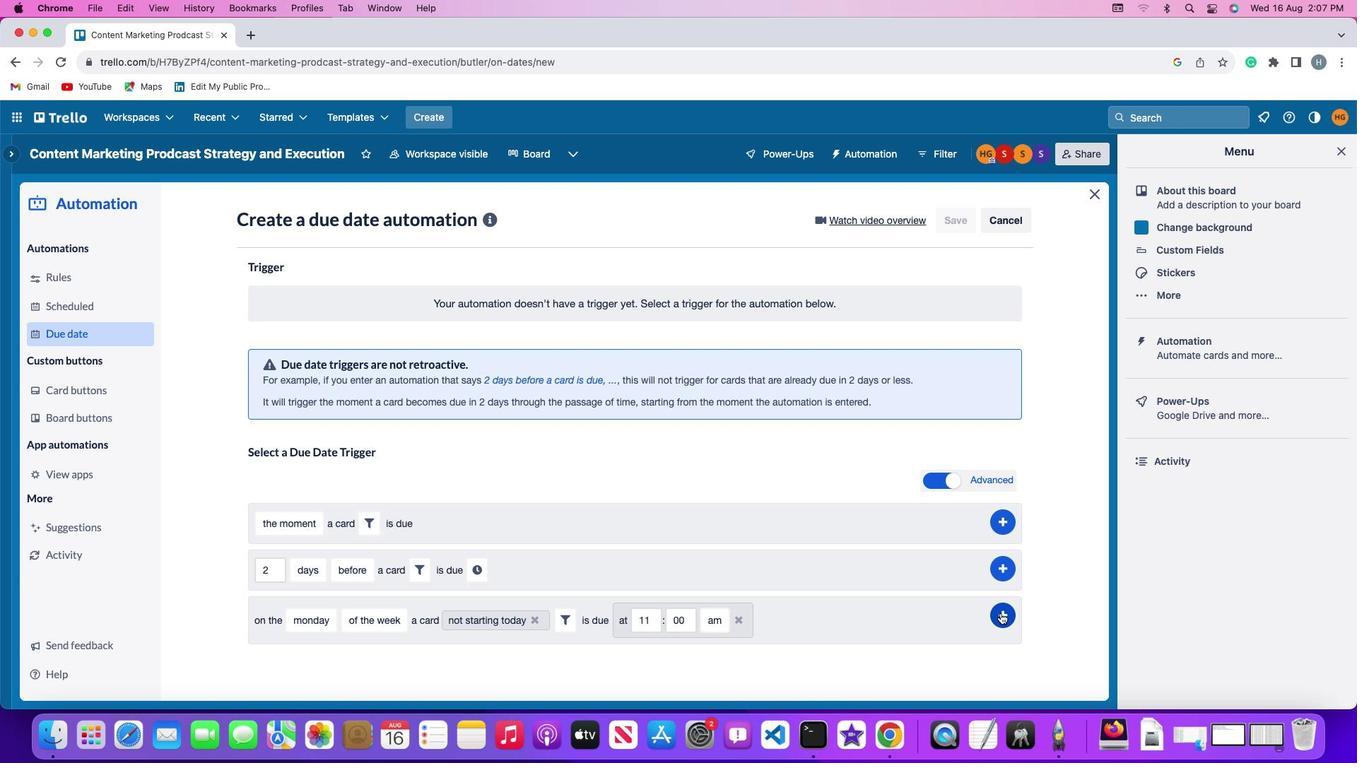 
Action: Mouse moved to (723, 460)
Screenshot: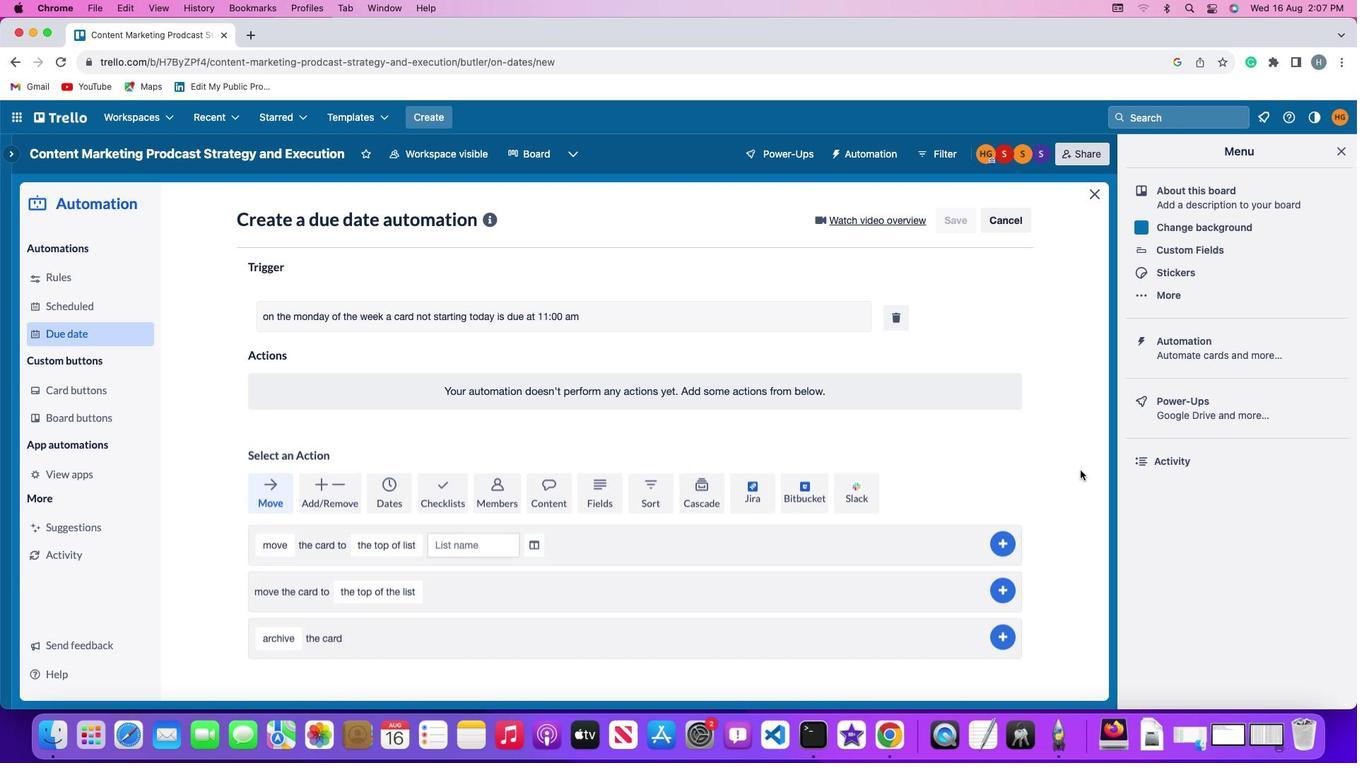 
Action: Mouse pressed left at (723, 460)
Screenshot: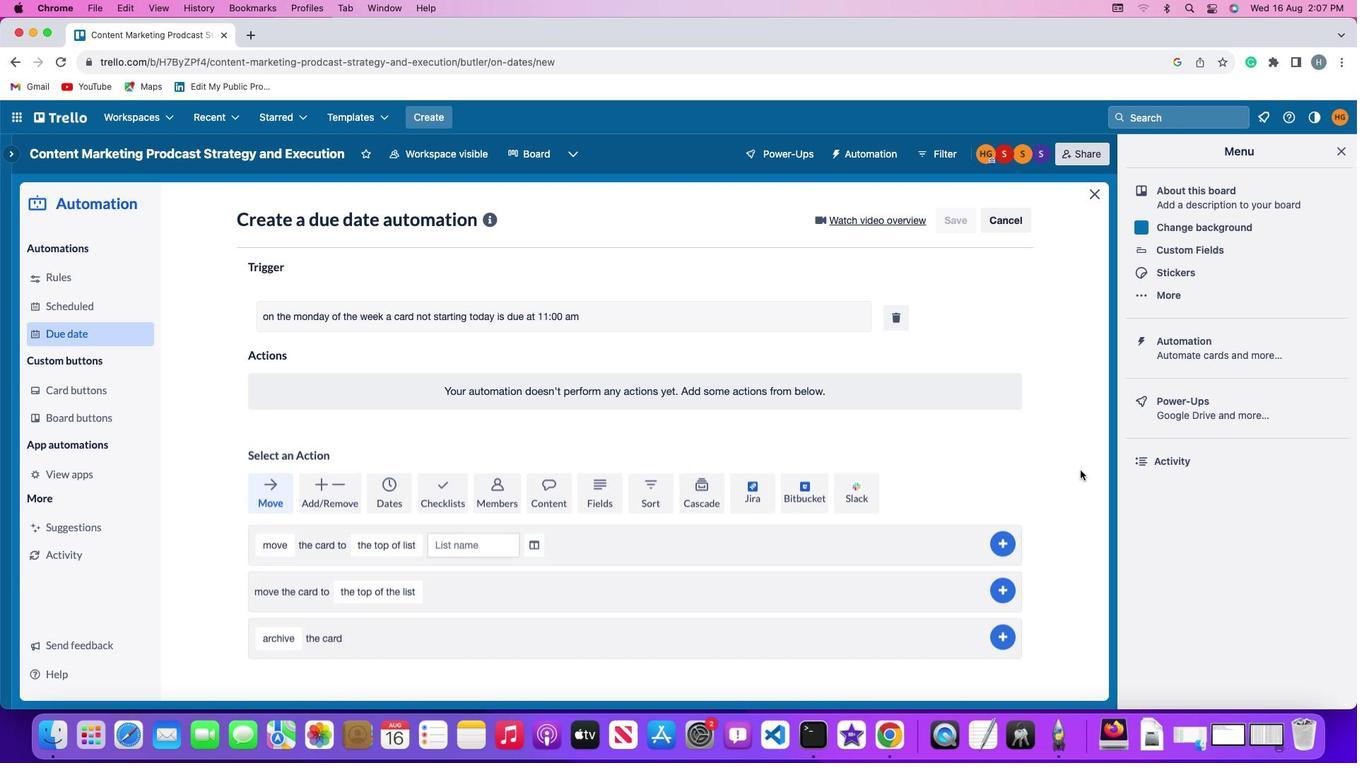 
Action: Mouse moved to (749, 385)
Screenshot: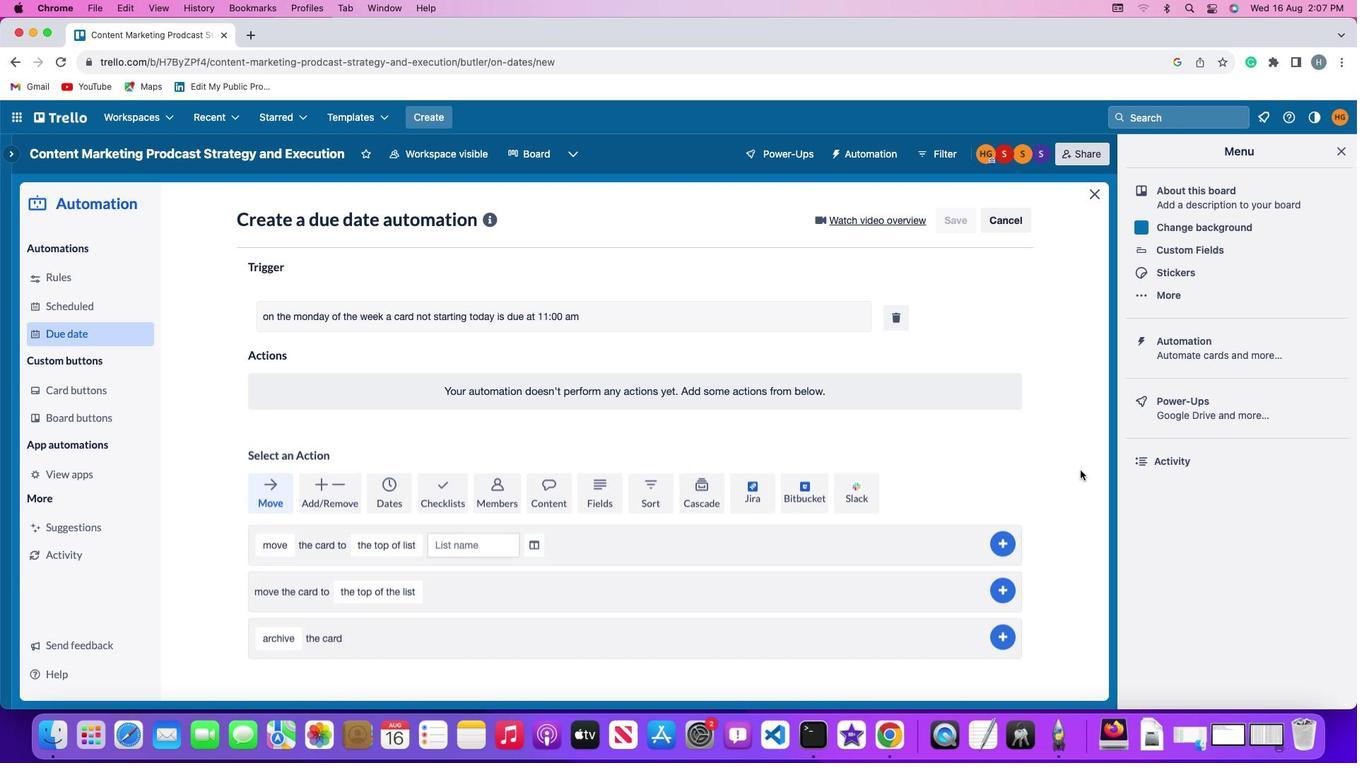 
